 Task: Add Attachment from Trello to Card Card0000000234 in Board Board0000000059 in Workspace WS0000000020 in Trello. Add Cover Blue to Card Card0000000234 in Board Board0000000059 in Workspace WS0000000020 in Trello. Add "Copy Card To …" Button titled Button0000000234 to "bottom" of the list "To Do" to Card Card0000000234 in Board Board0000000059 in Workspace WS0000000020 in Trello. Add Description DS0000000234 to Card Card0000000234 in Board Board0000000059 in Workspace WS0000000020 in Trello. Add Comment CM0000000234 to Card Card0000000234 in Board Board0000000059 in Workspace WS0000000020 in Trello
Action: Mouse moved to (709, 748)
Screenshot: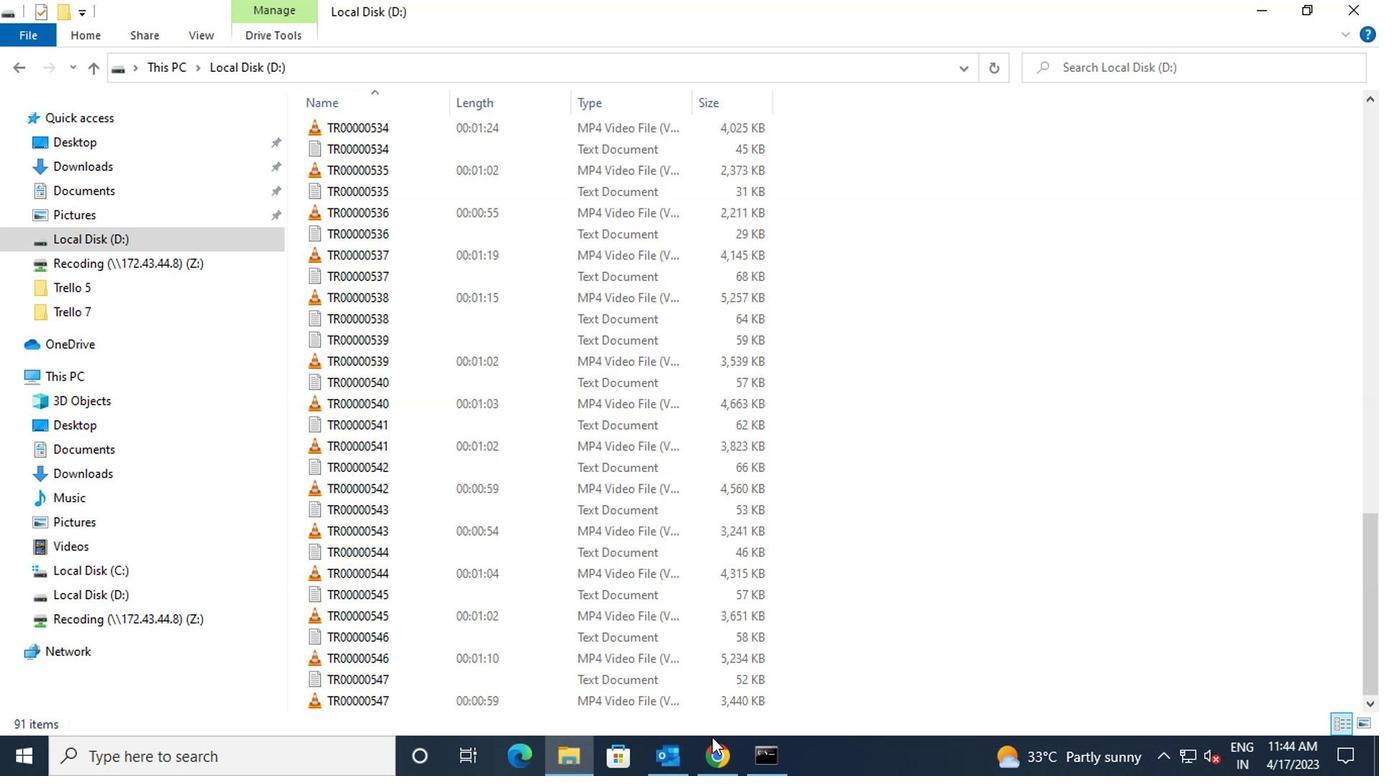 
Action: Mouse pressed left at (709, 748)
Screenshot: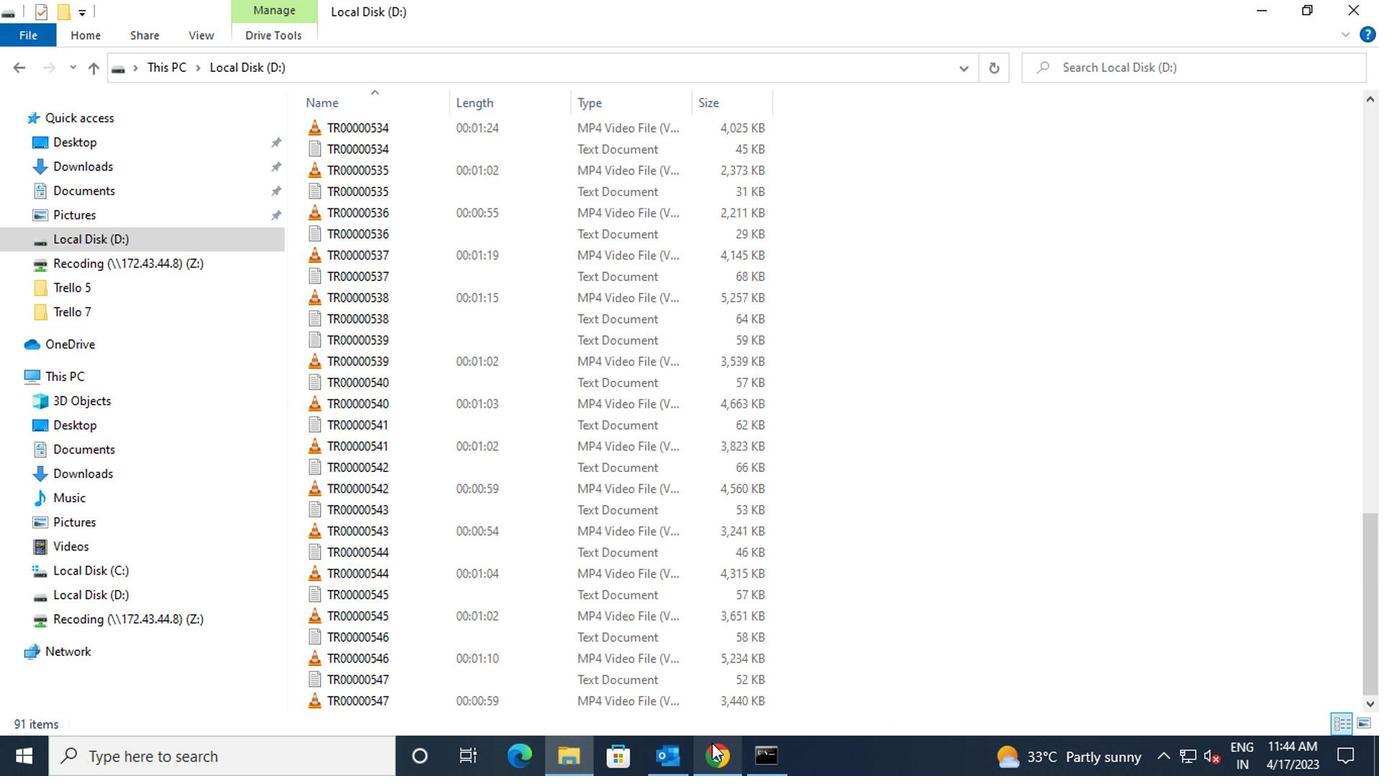 
Action: Mouse moved to (483, 393)
Screenshot: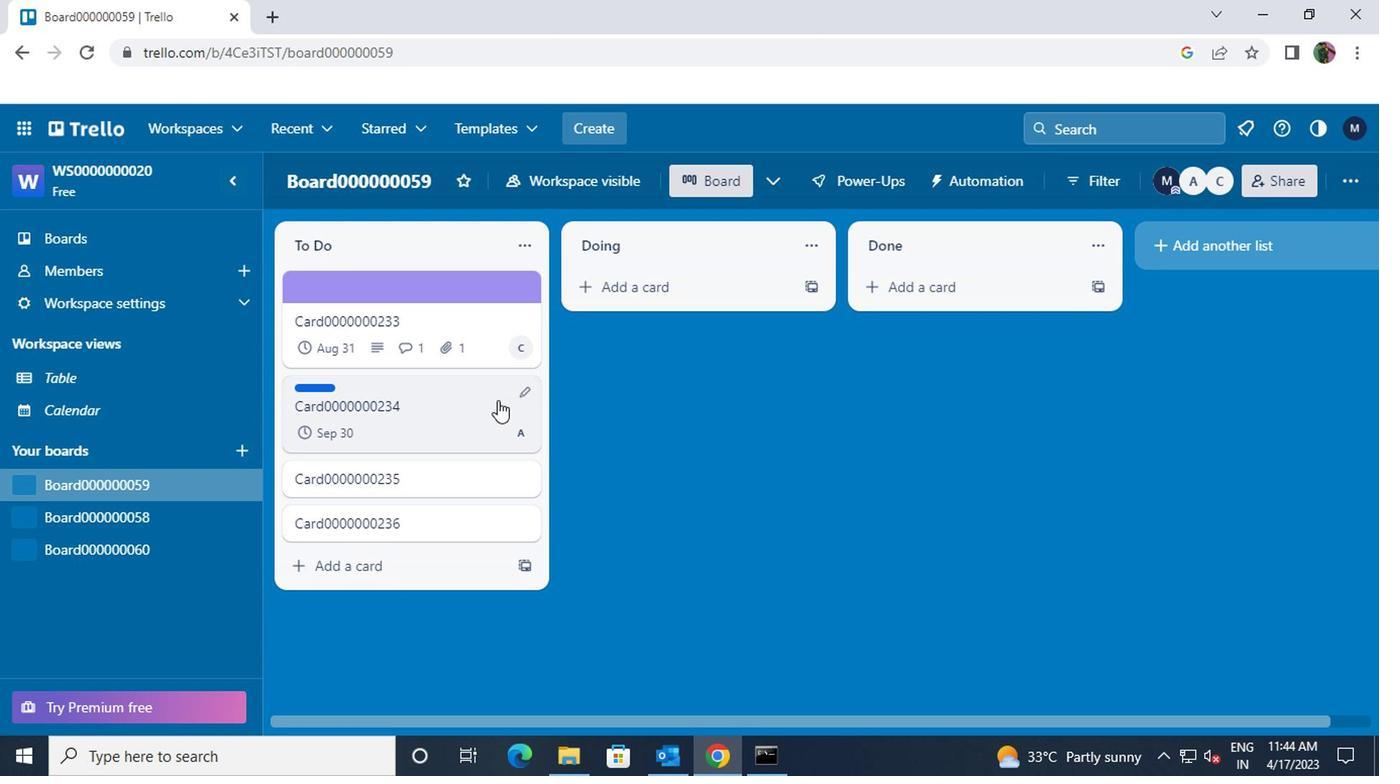 
Action: Mouse pressed left at (483, 393)
Screenshot: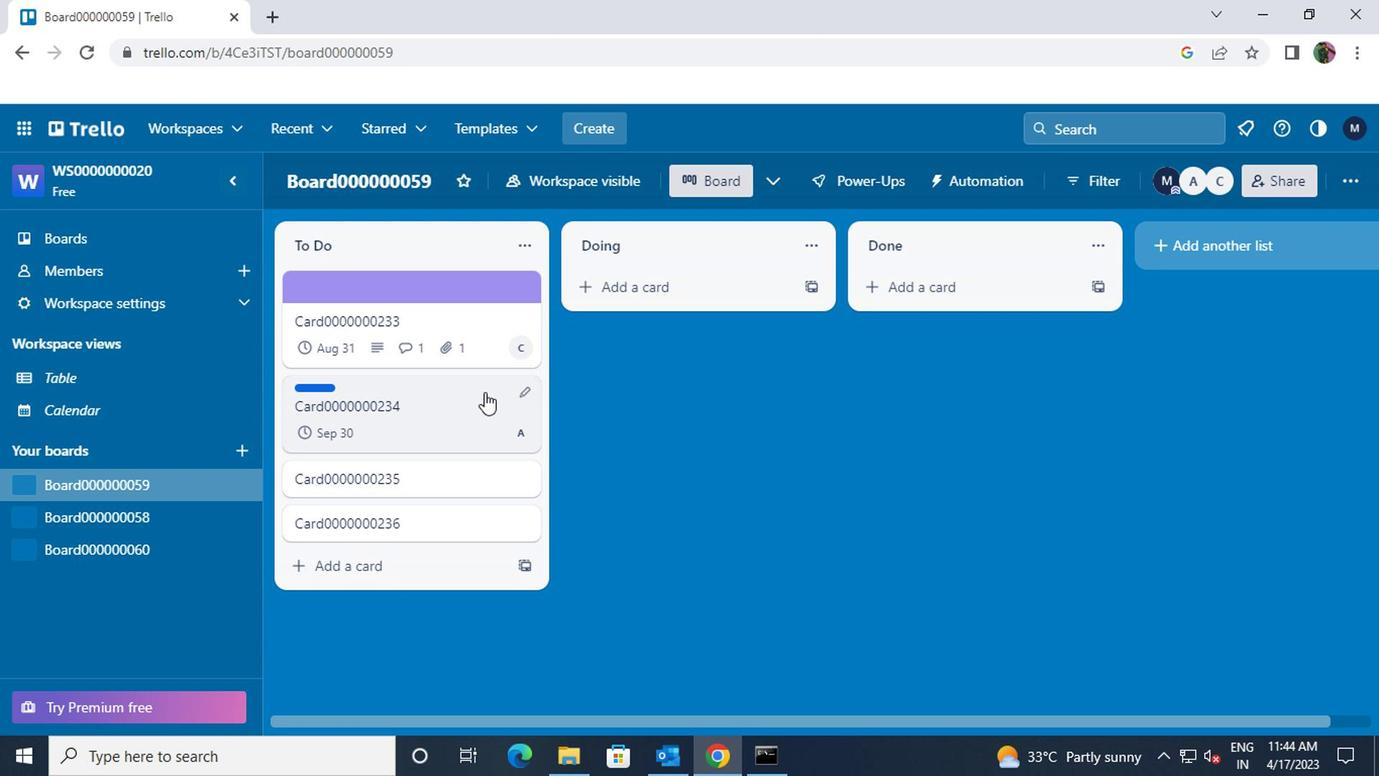 
Action: Mouse moved to (932, 451)
Screenshot: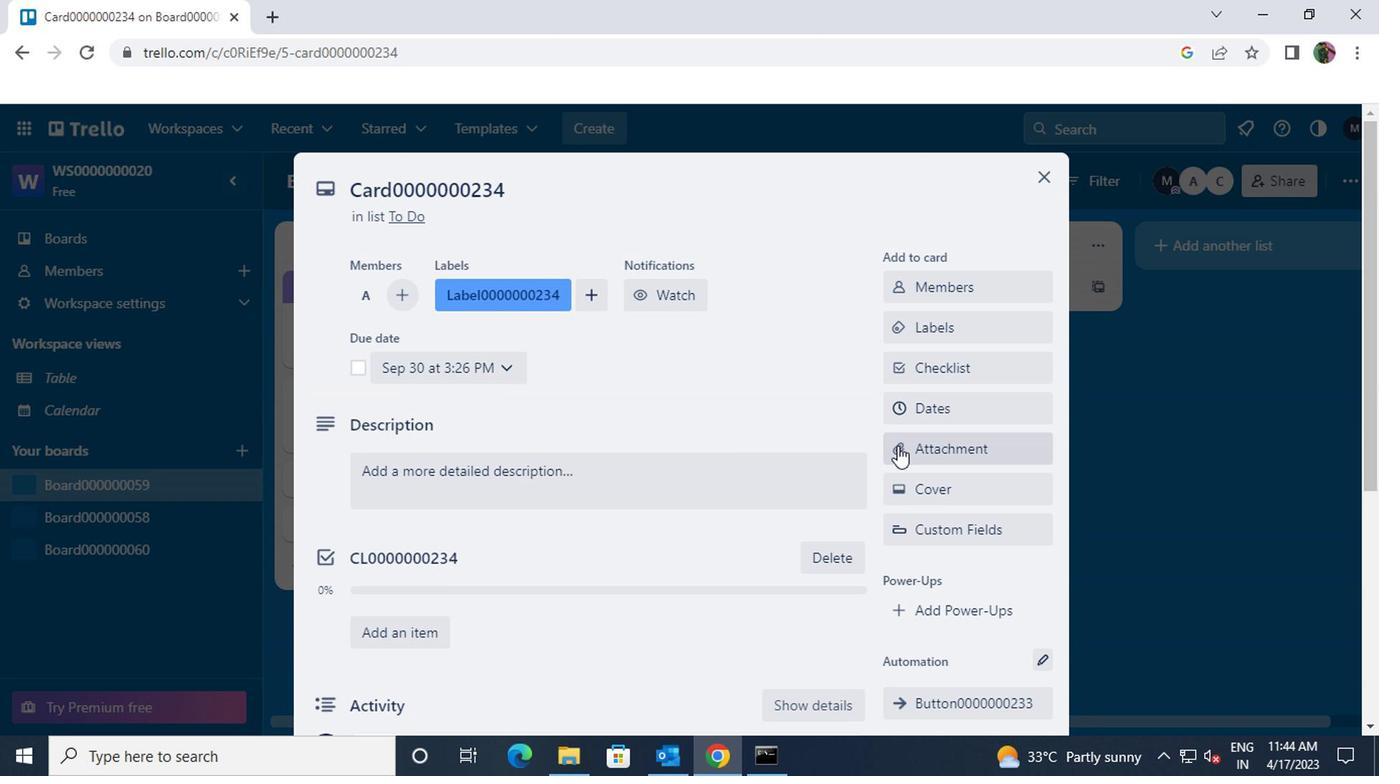 
Action: Mouse pressed left at (932, 451)
Screenshot: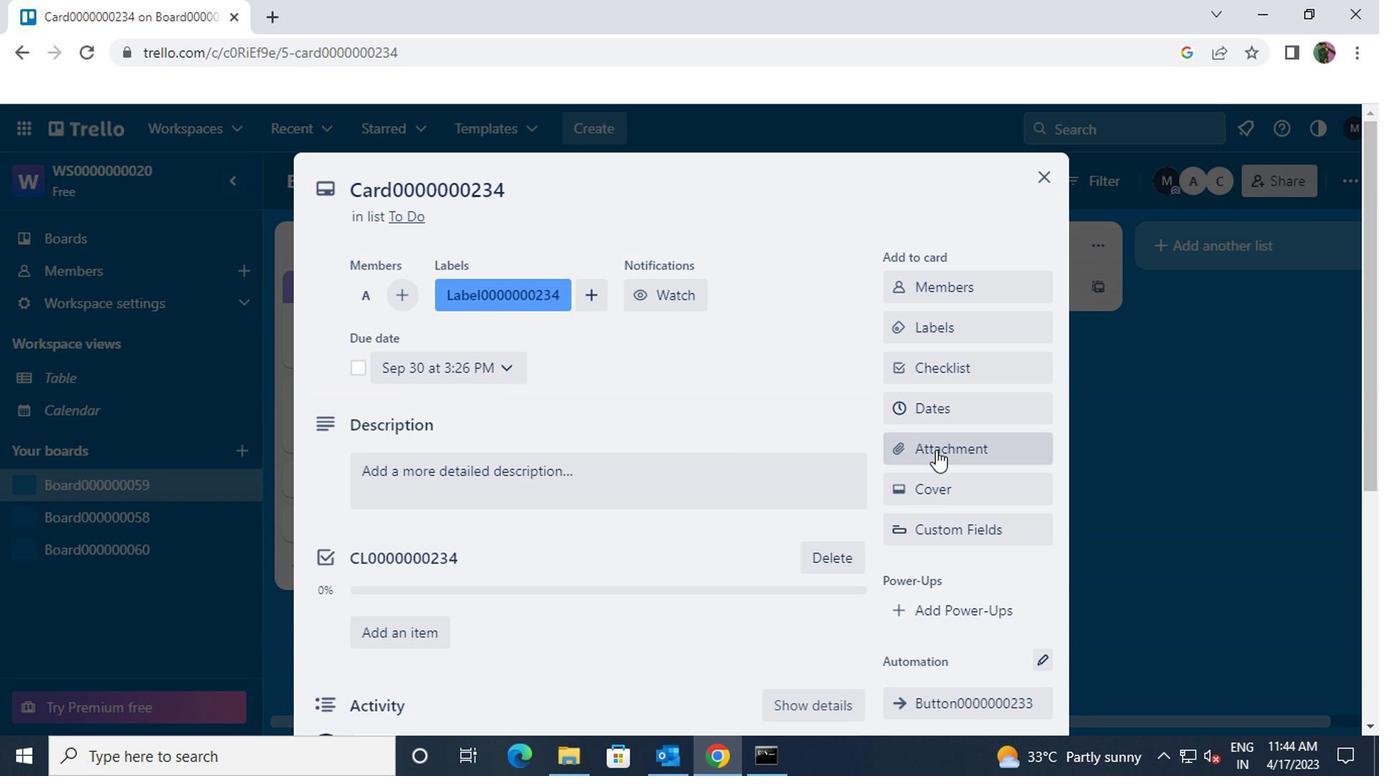
Action: Mouse moved to (922, 250)
Screenshot: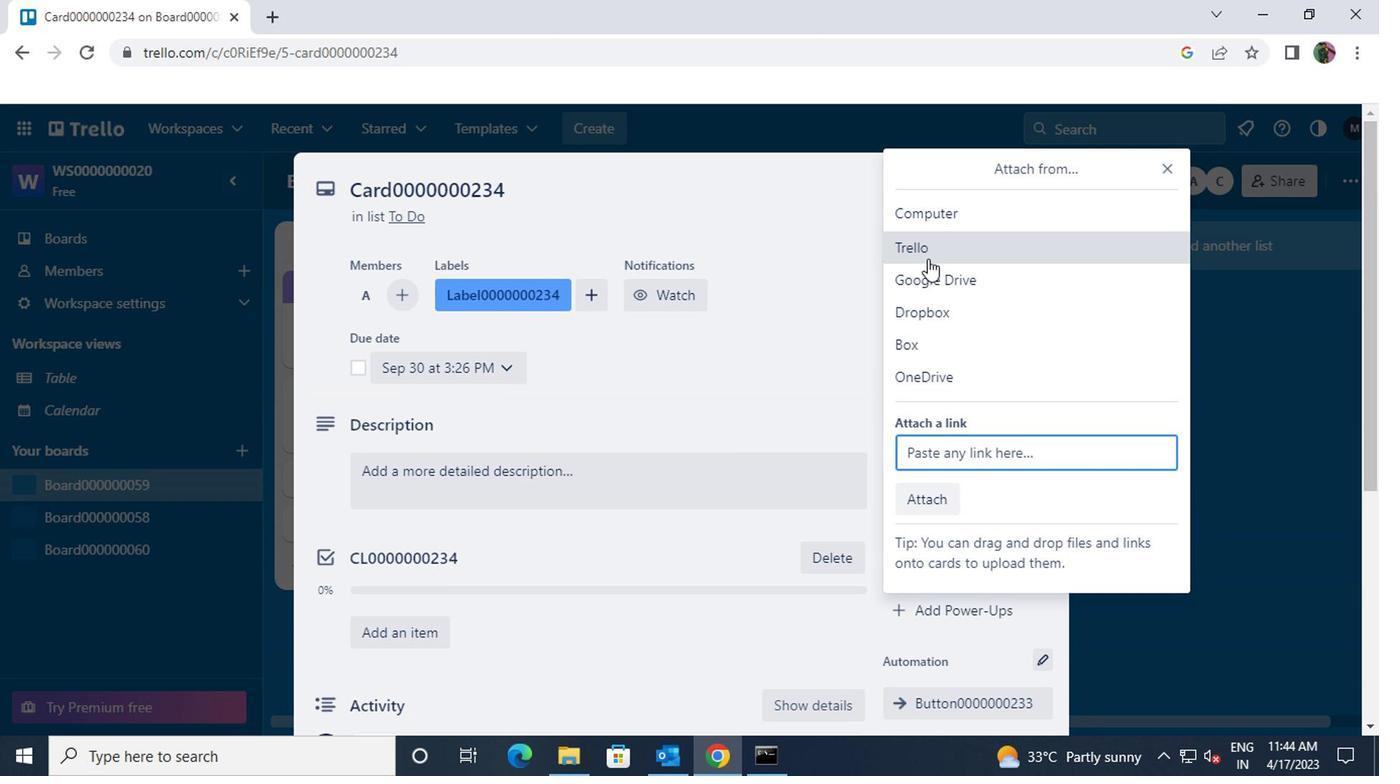 
Action: Mouse pressed left at (922, 250)
Screenshot: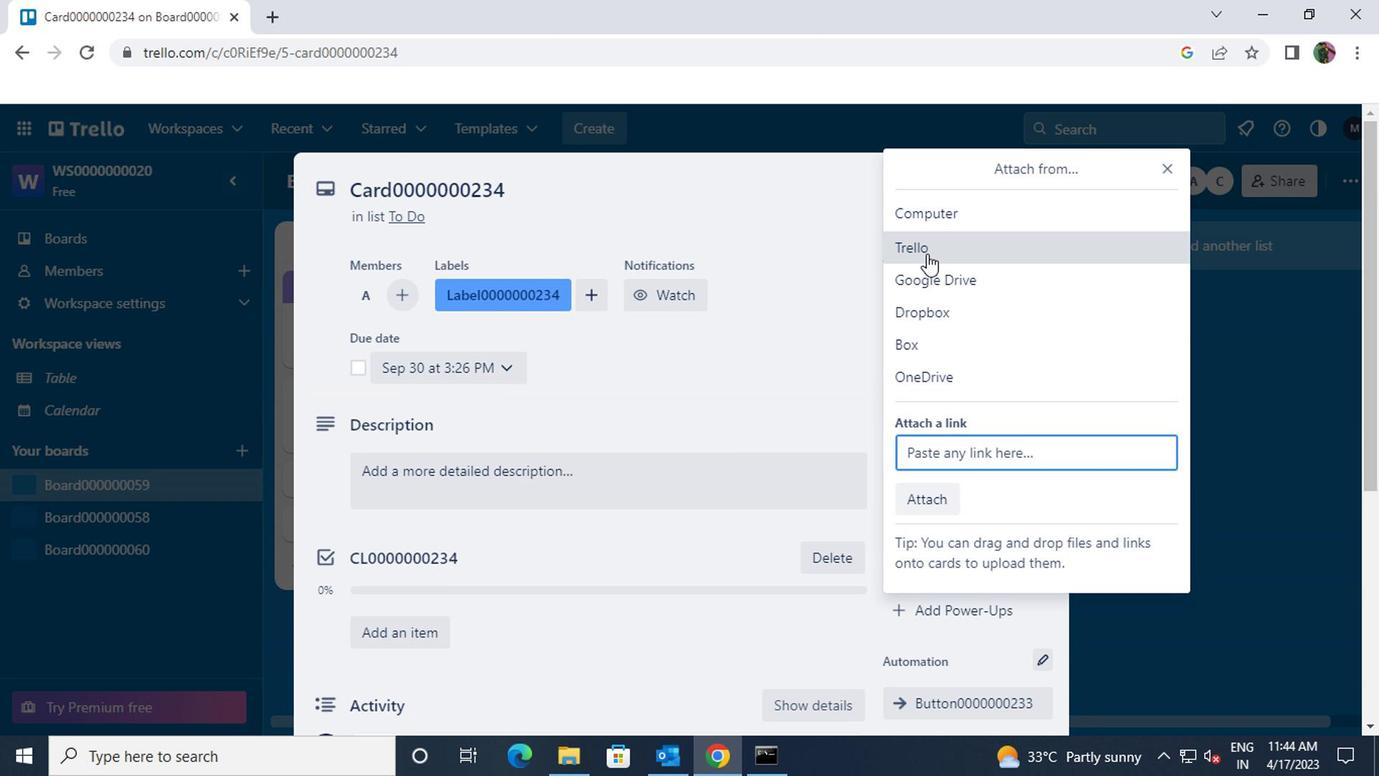 
Action: Mouse moved to (937, 322)
Screenshot: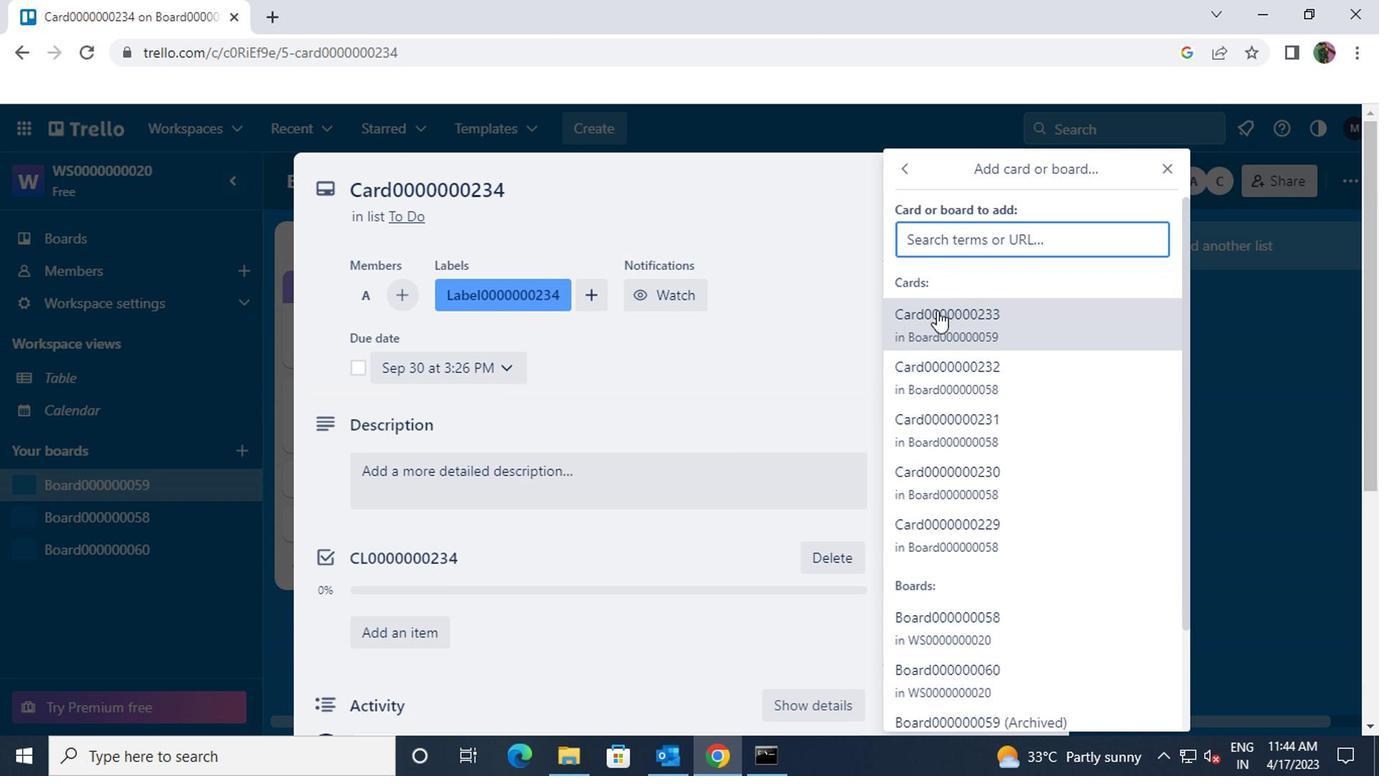 
Action: Mouse pressed left at (937, 322)
Screenshot: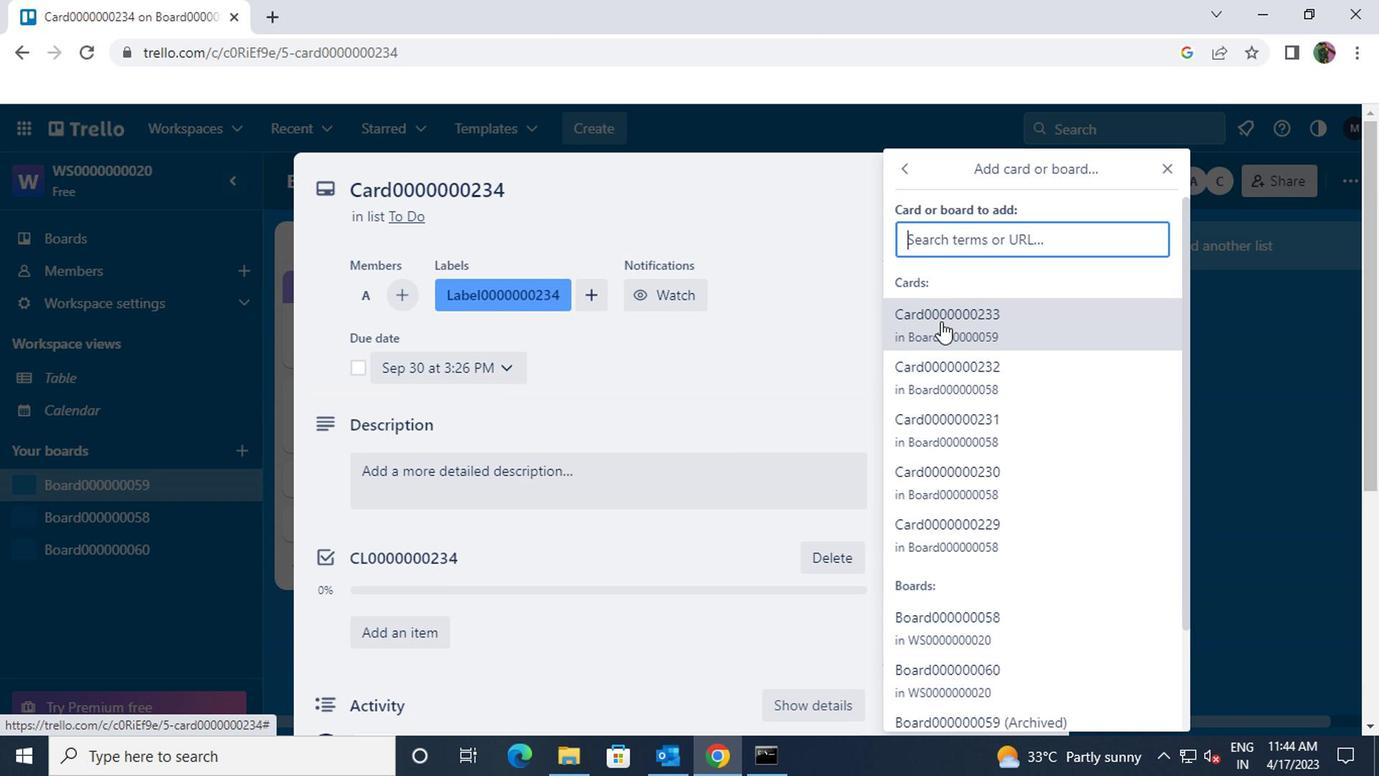 
Action: Mouse moved to (924, 483)
Screenshot: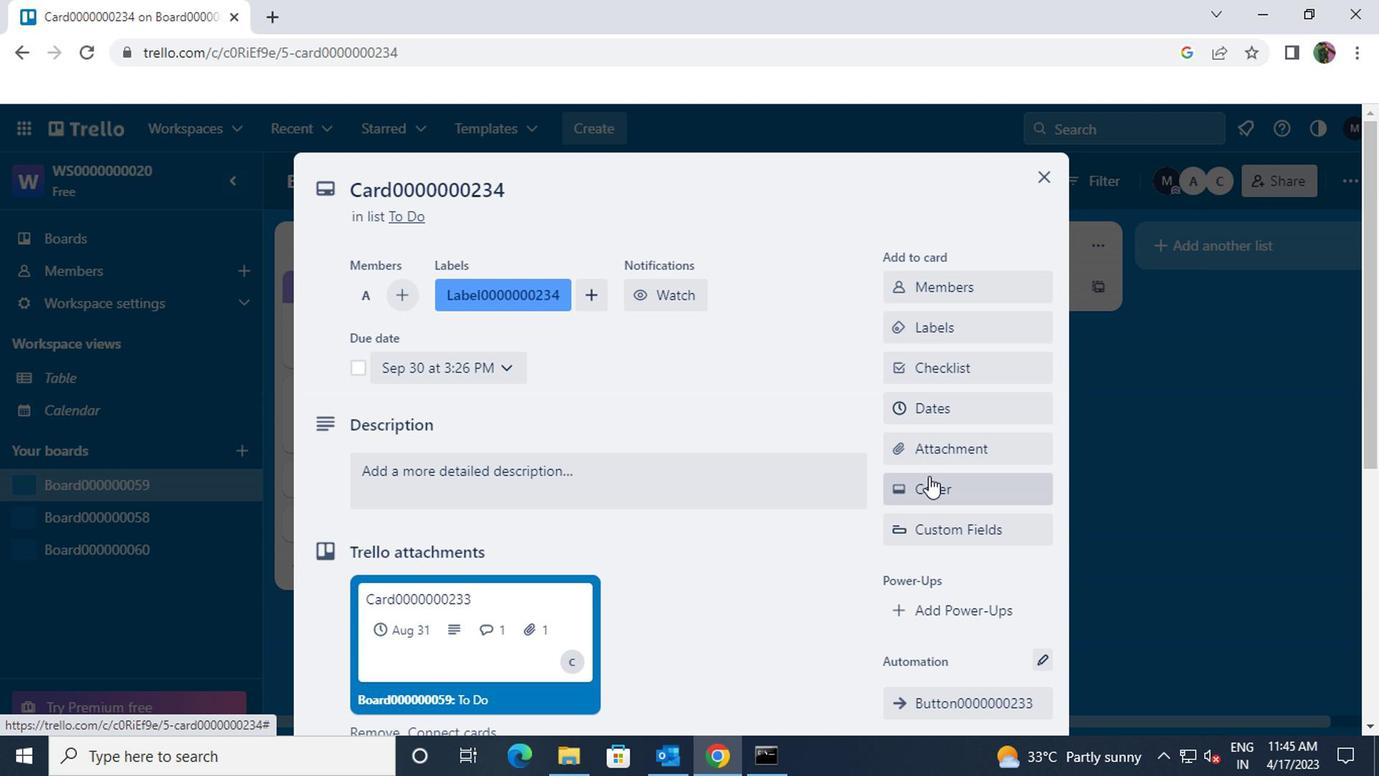
Action: Mouse pressed left at (924, 483)
Screenshot: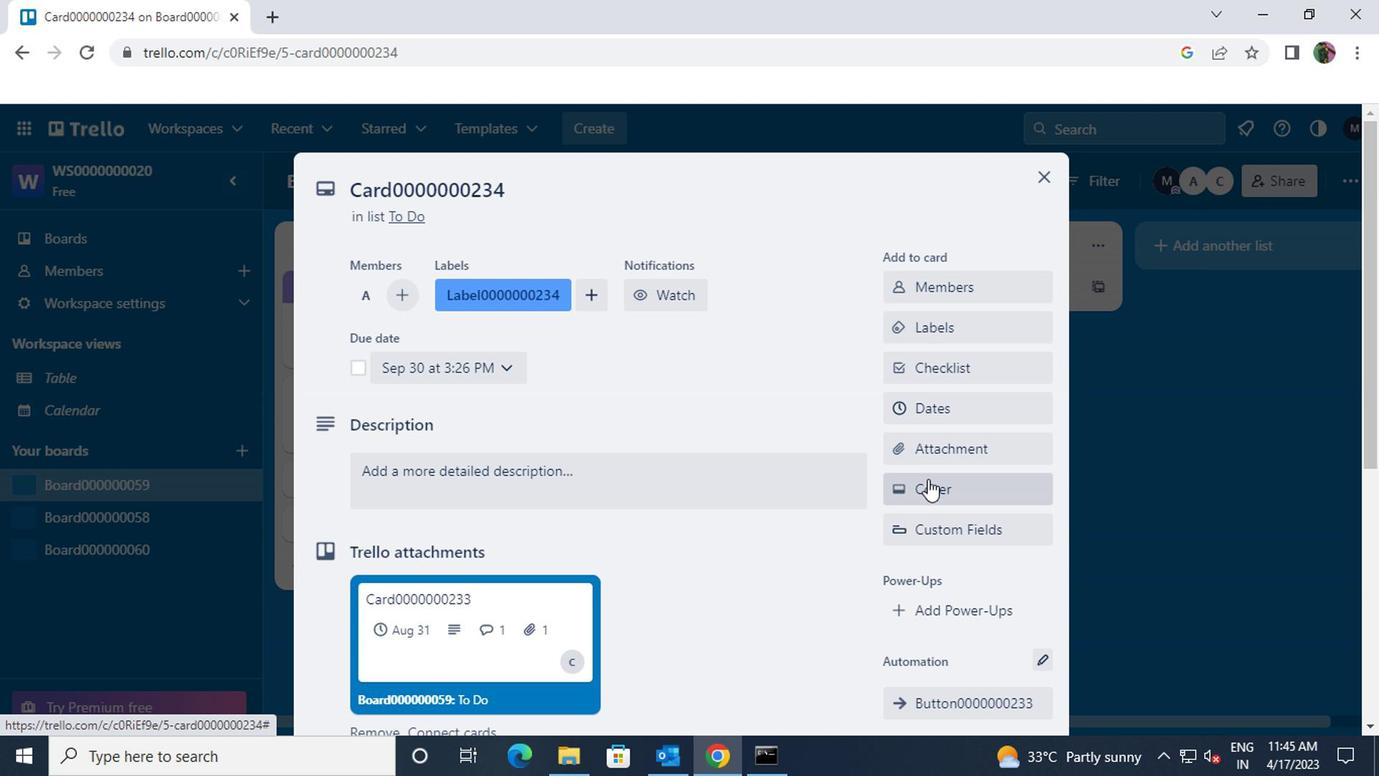 
Action: Mouse moved to (922, 390)
Screenshot: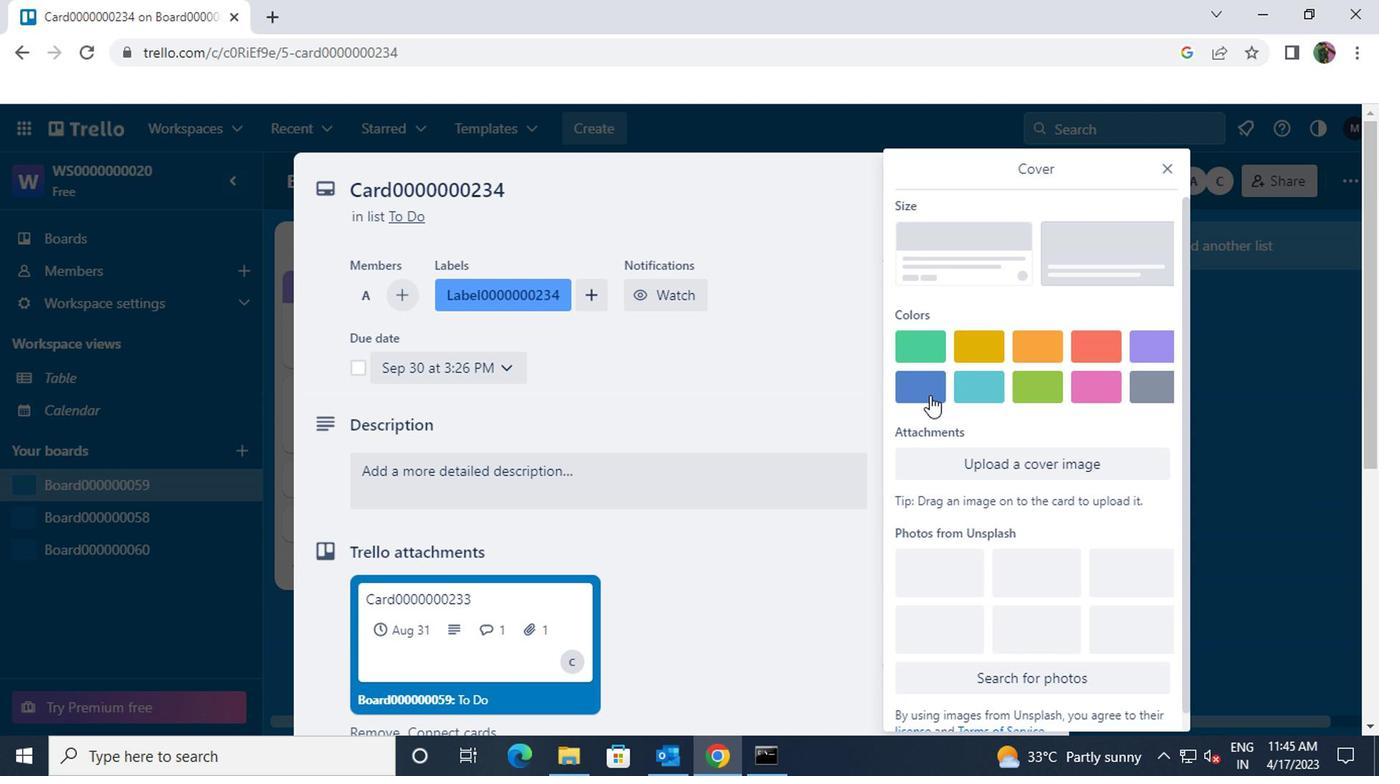 
Action: Mouse pressed left at (922, 390)
Screenshot: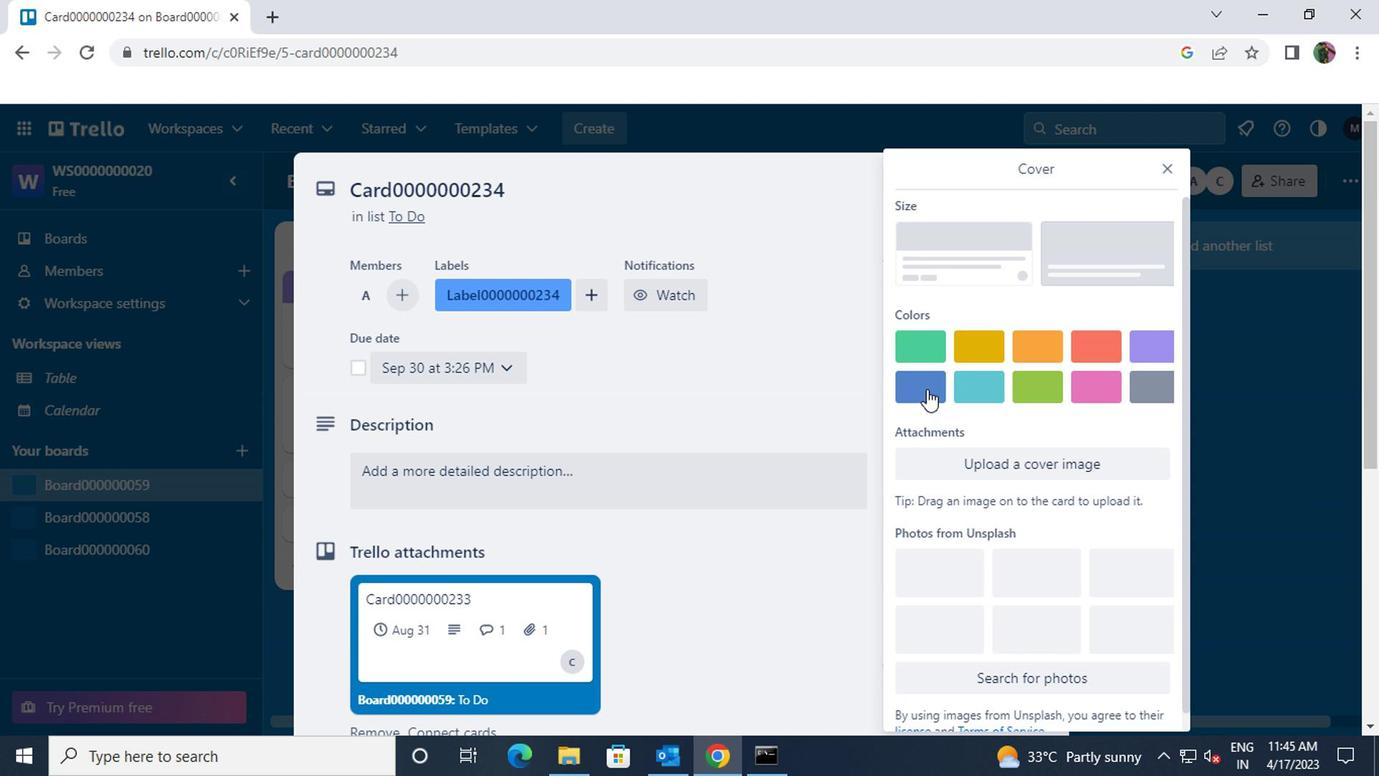 
Action: Mouse moved to (1174, 162)
Screenshot: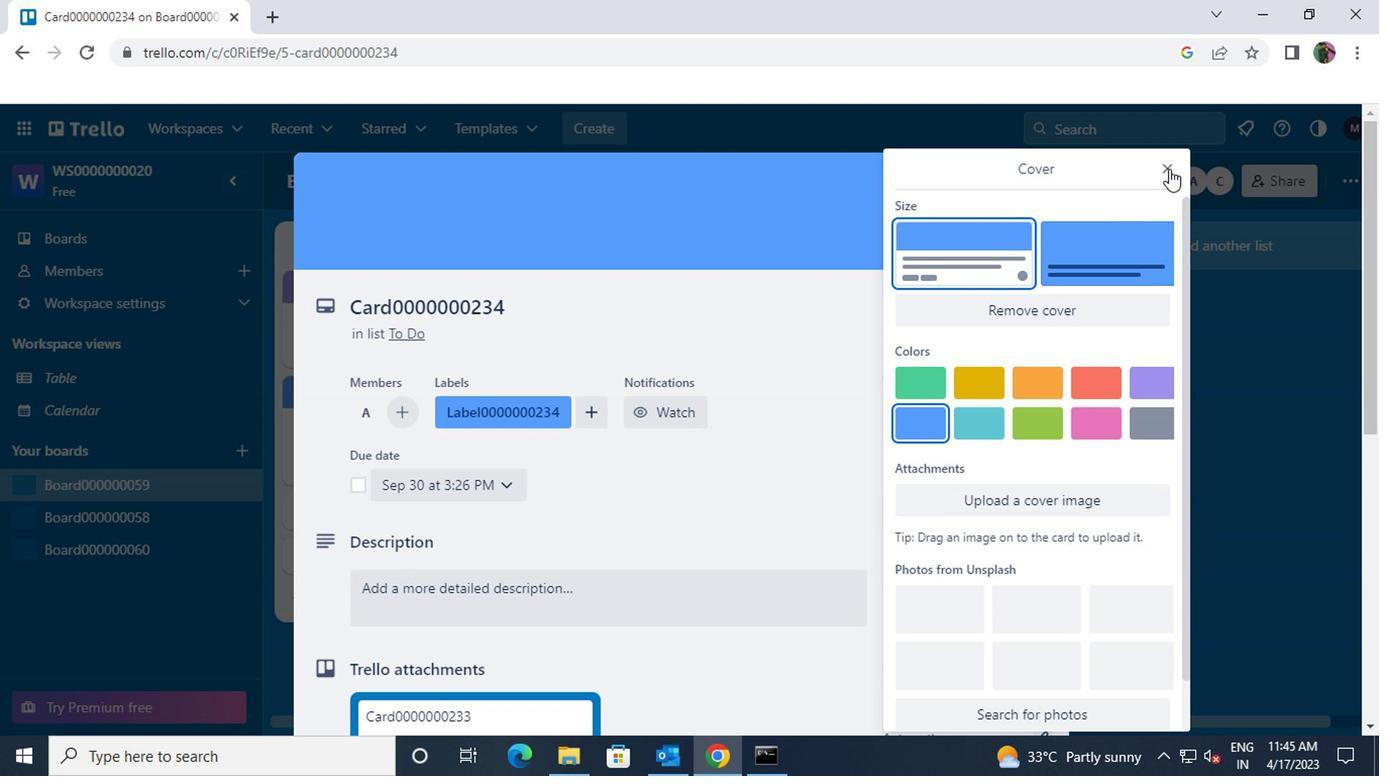 
Action: Mouse pressed left at (1174, 162)
Screenshot: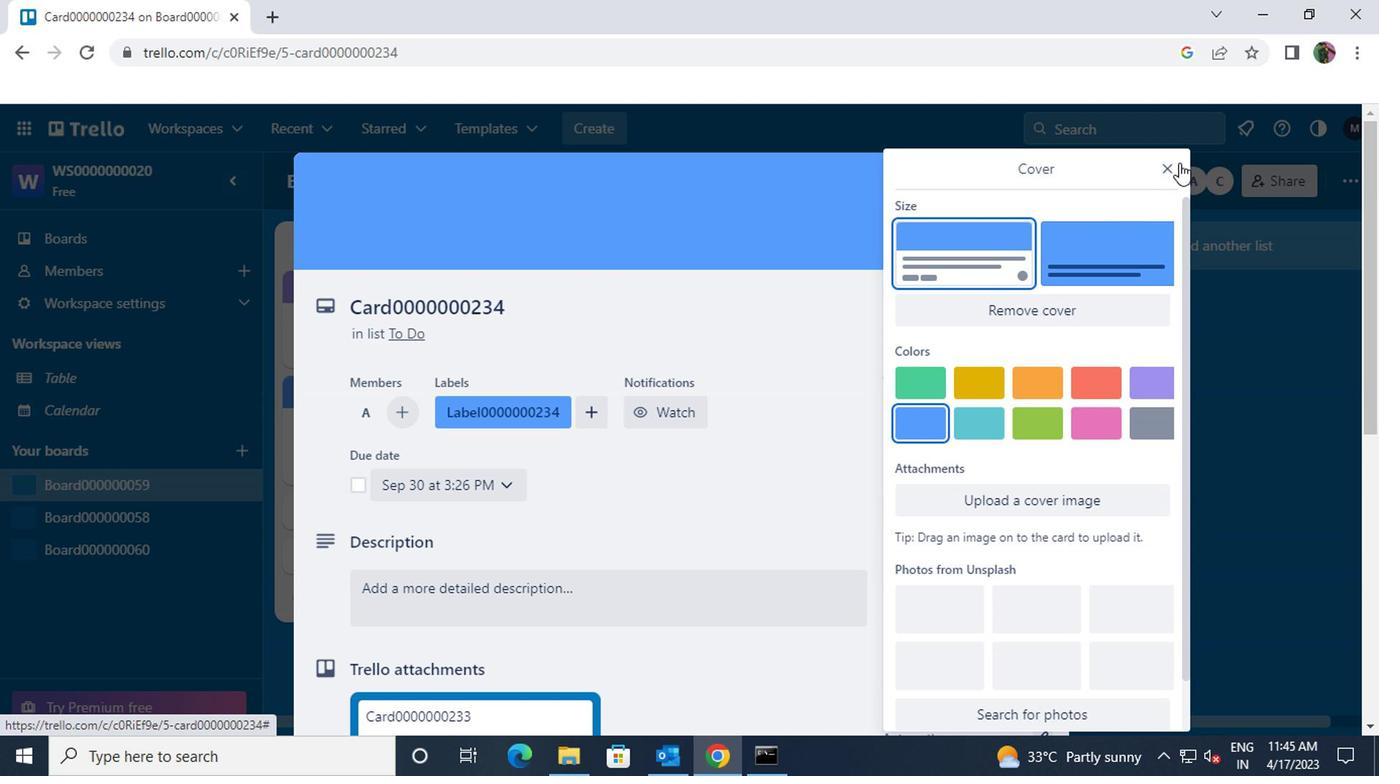 
Action: Mouse moved to (879, 492)
Screenshot: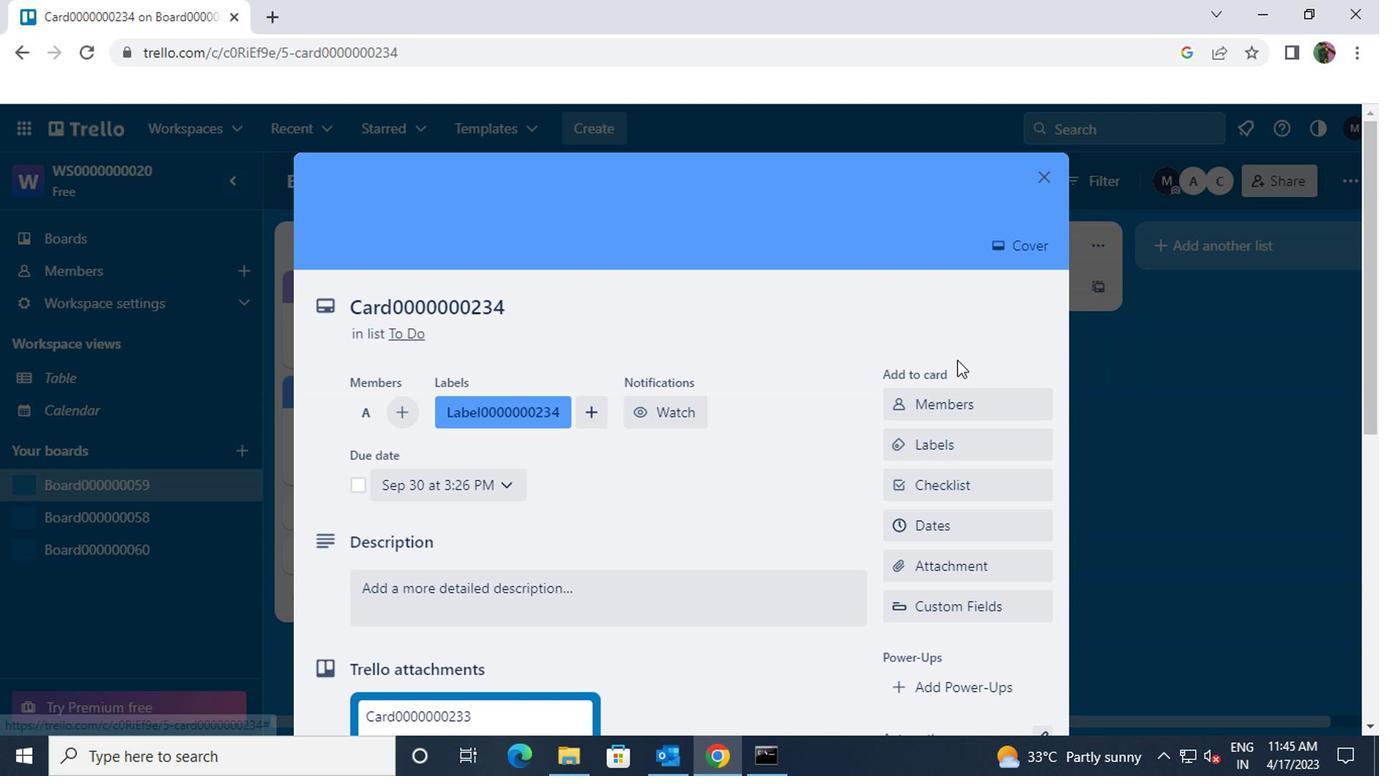 
Action: Mouse scrolled (879, 490) with delta (0, -1)
Screenshot: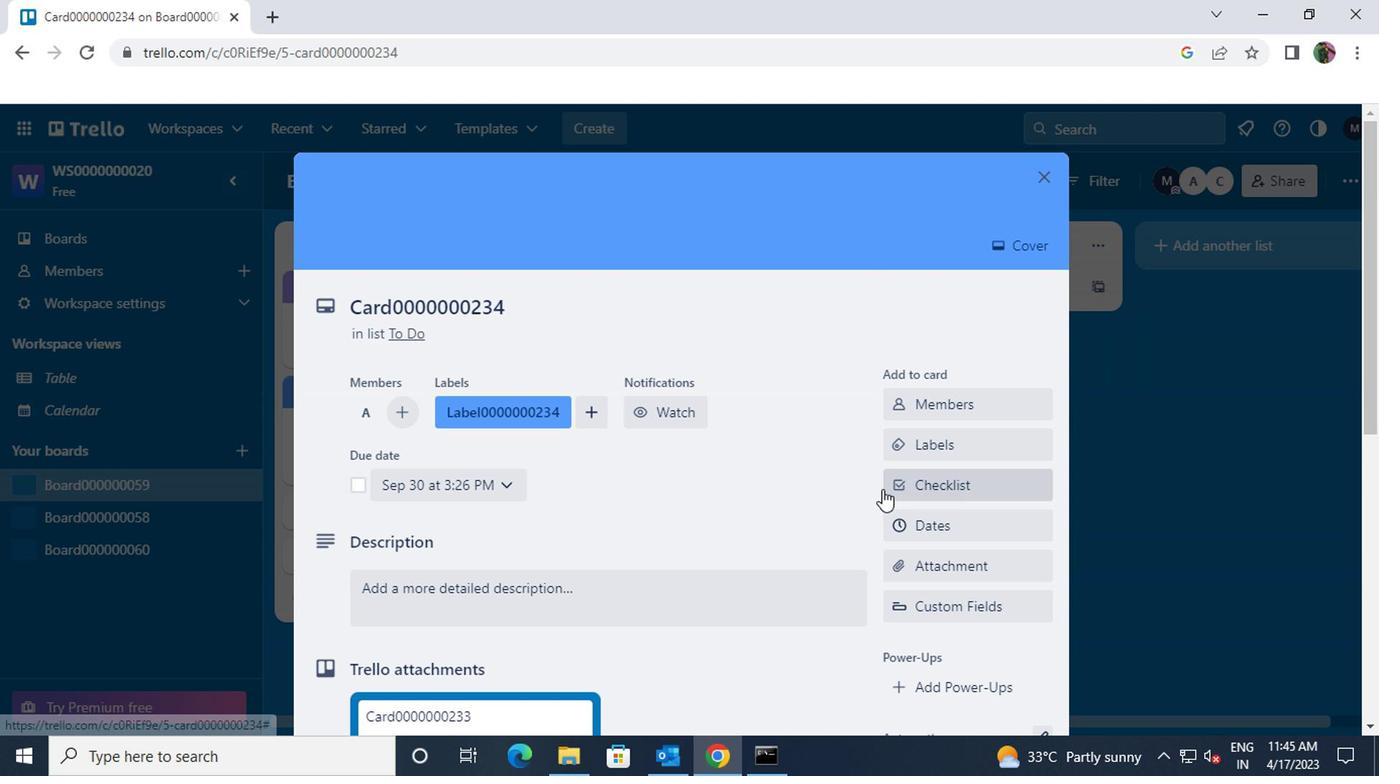 
Action: Mouse scrolled (879, 490) with delta (0, -1)
Screenshot: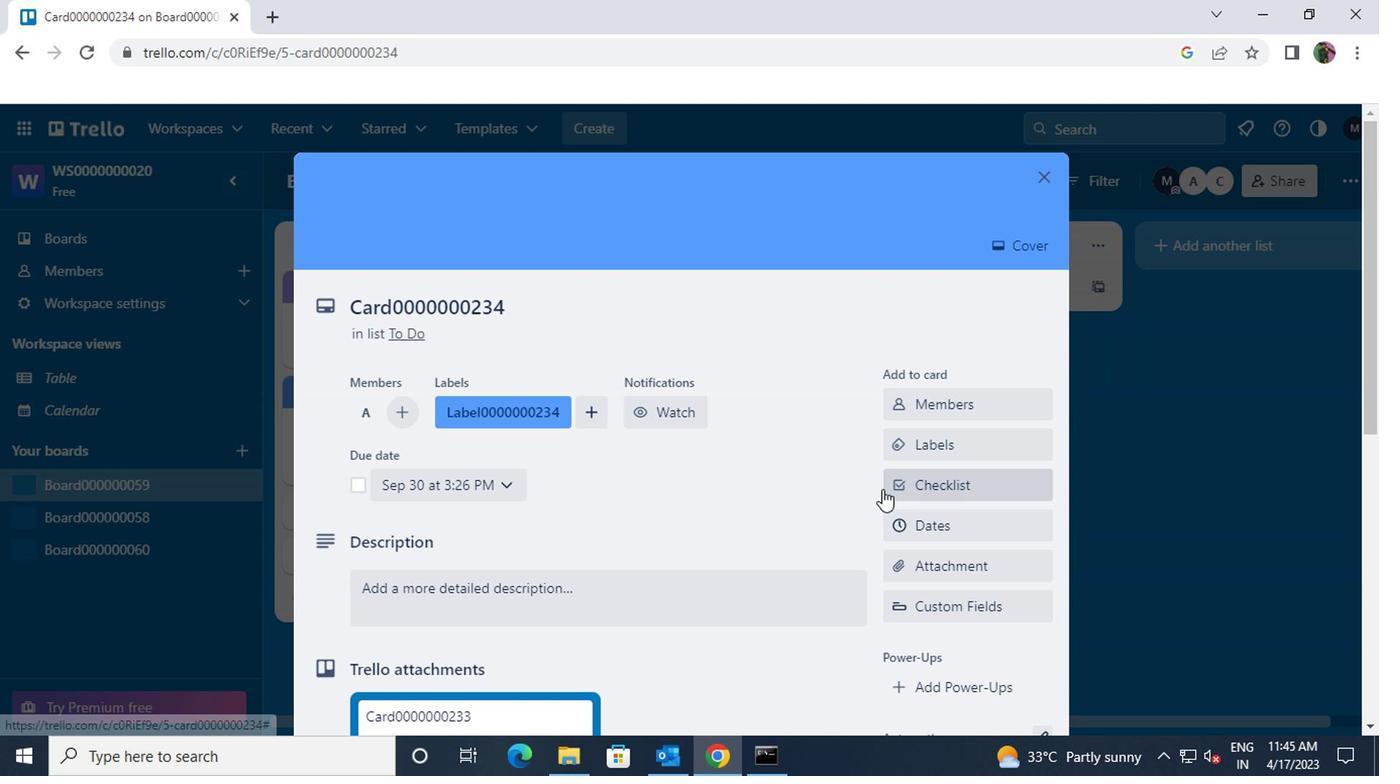 
Action: Mouse moved to (879, 497)
Screenshot: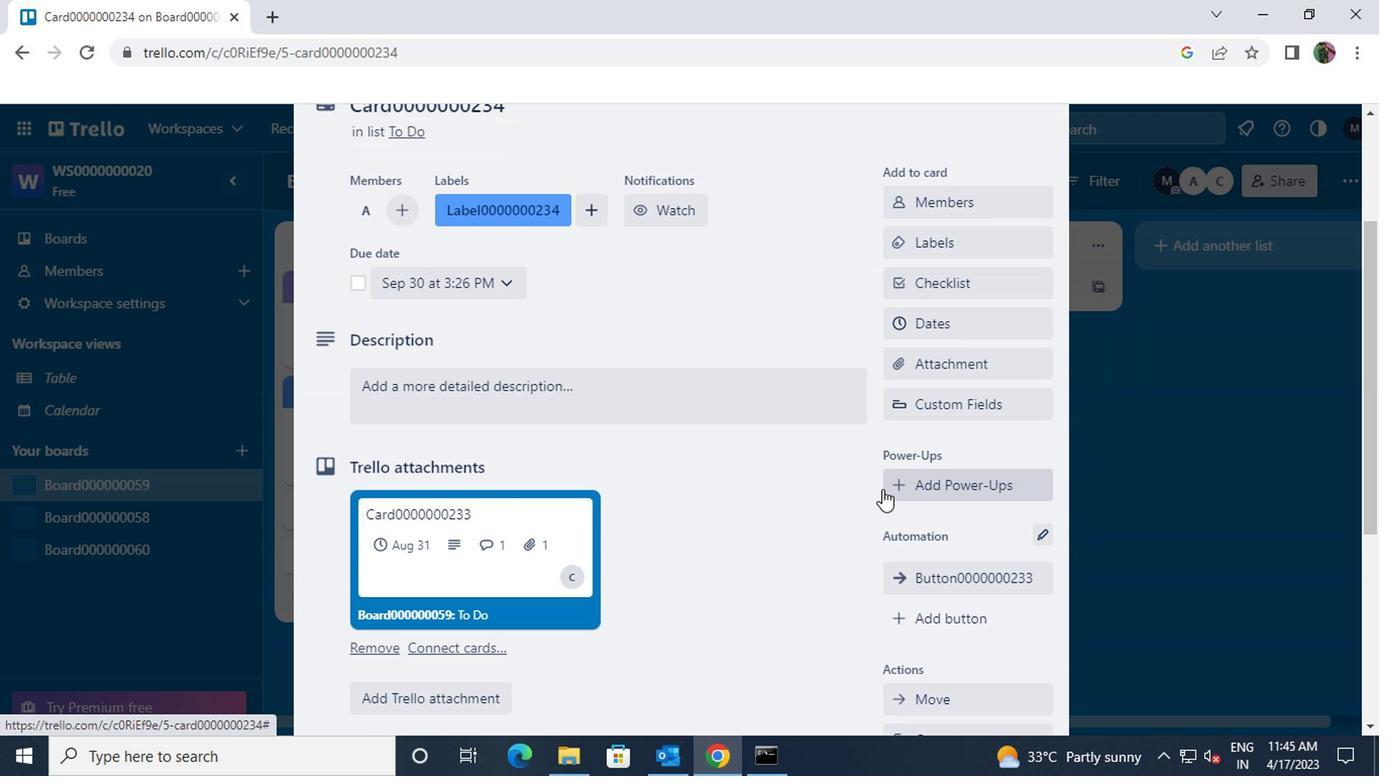 
Action: Mouse scrolled (879, 495) with delta (0, -1)
Screenshot: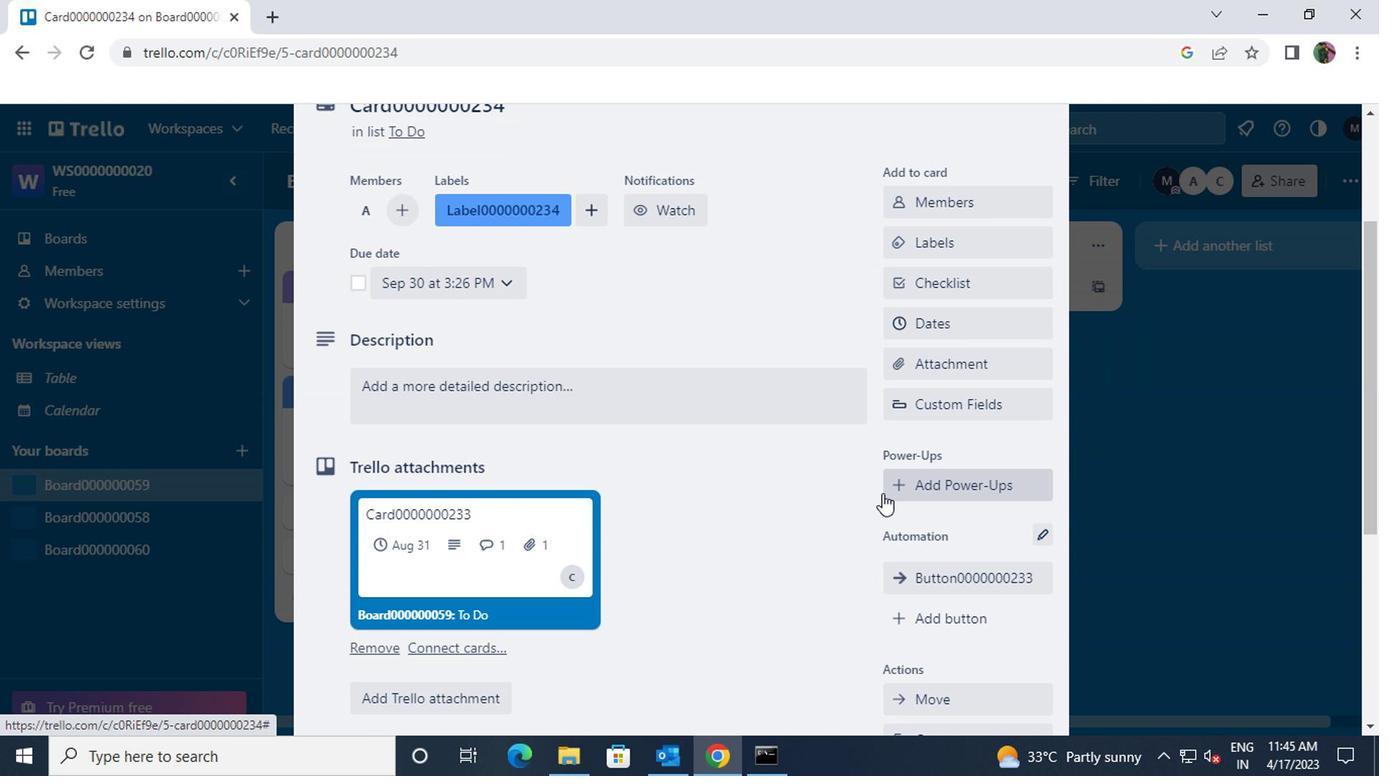 
Action: Mouse scrolled (879, 495) with delta (0, -1)
Screenshot: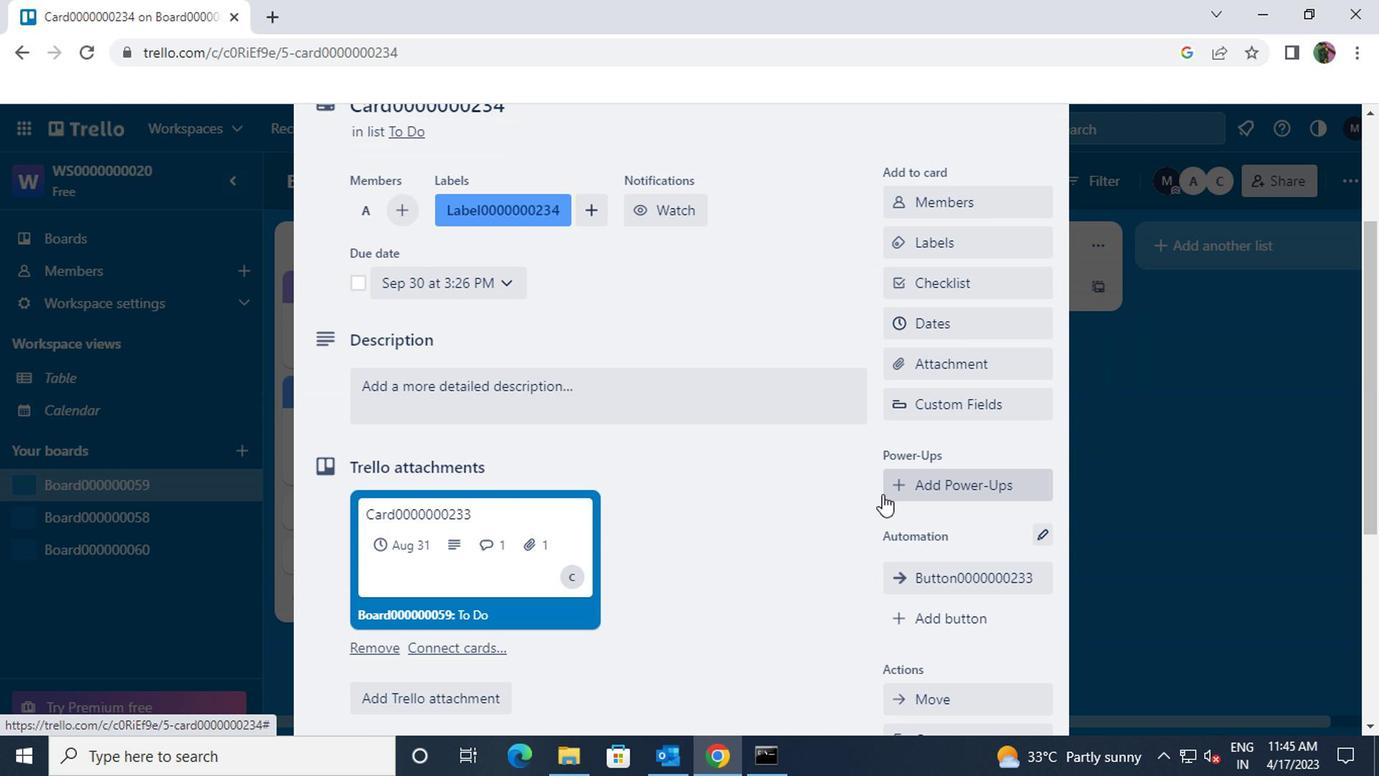 
Action: Mouse moved to (917, 410)
Screenshot: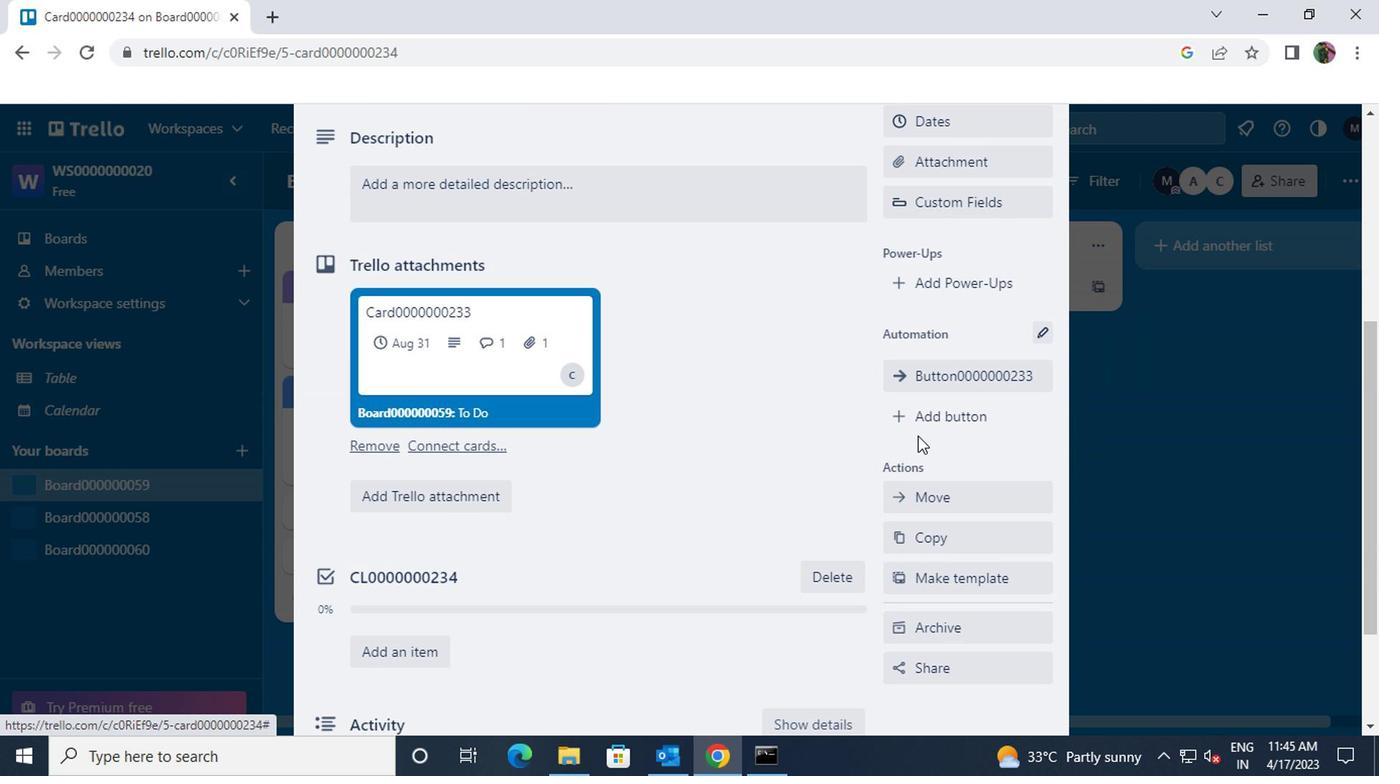 
Action: Mouse pressed left at (917, 410)
Screenshot: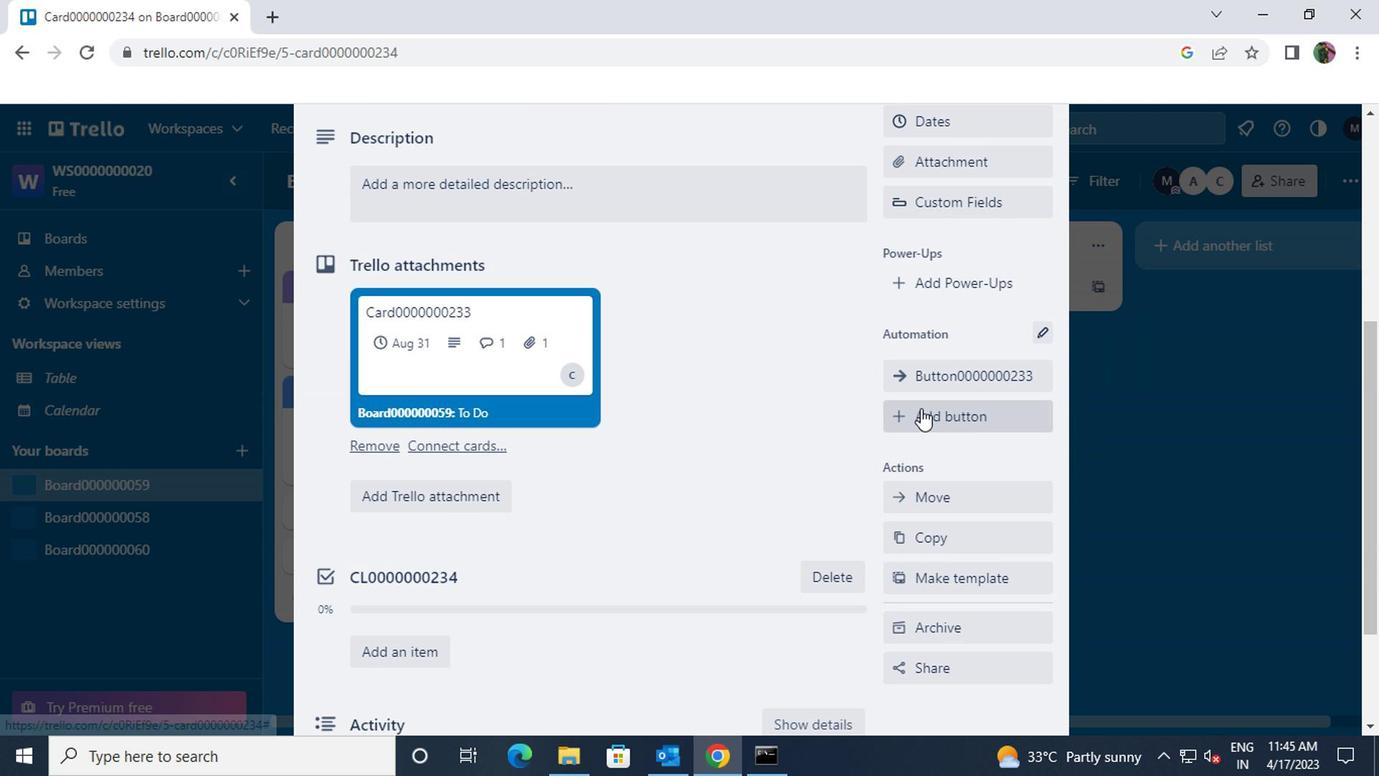 
Action: Mouse moved to (964, 310)
Screenshot: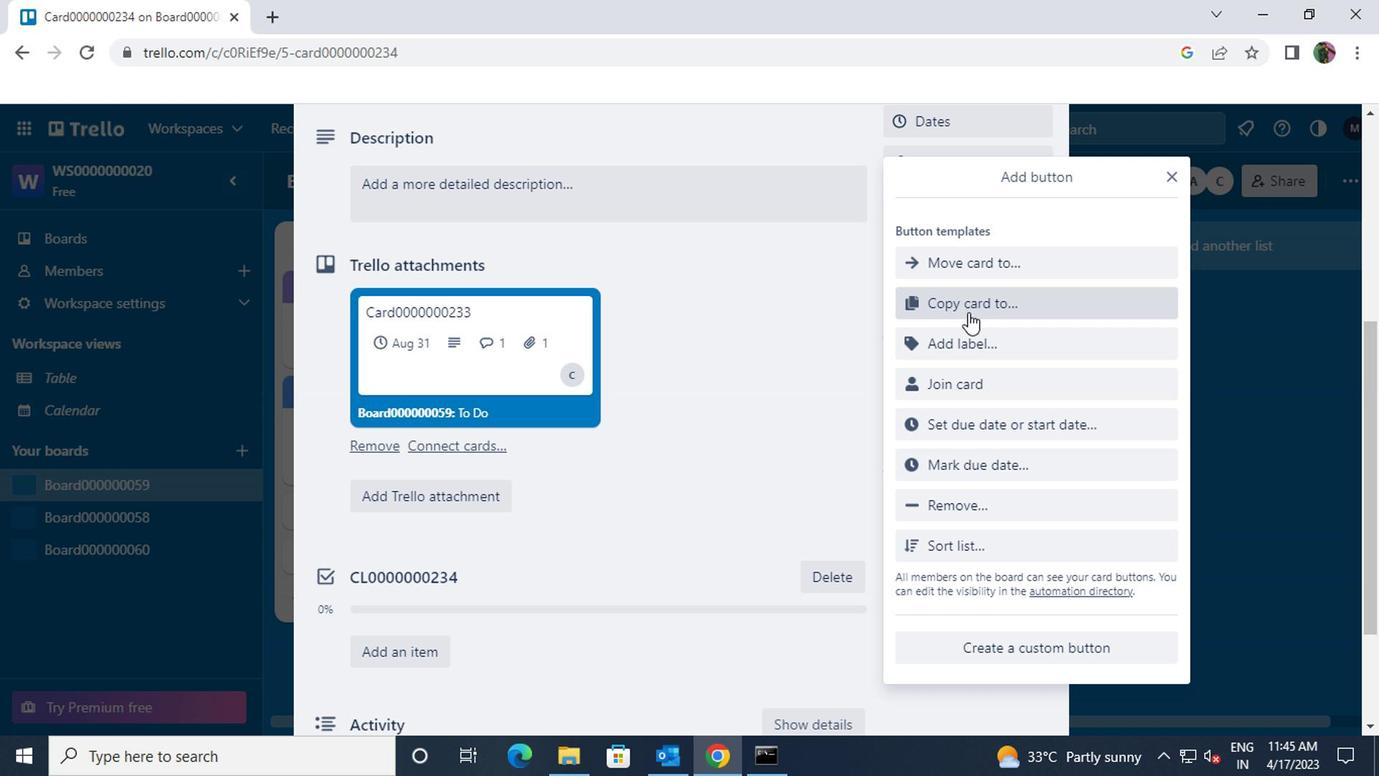 
Action: Mouse pressed left at (964, 310)
Screenshot: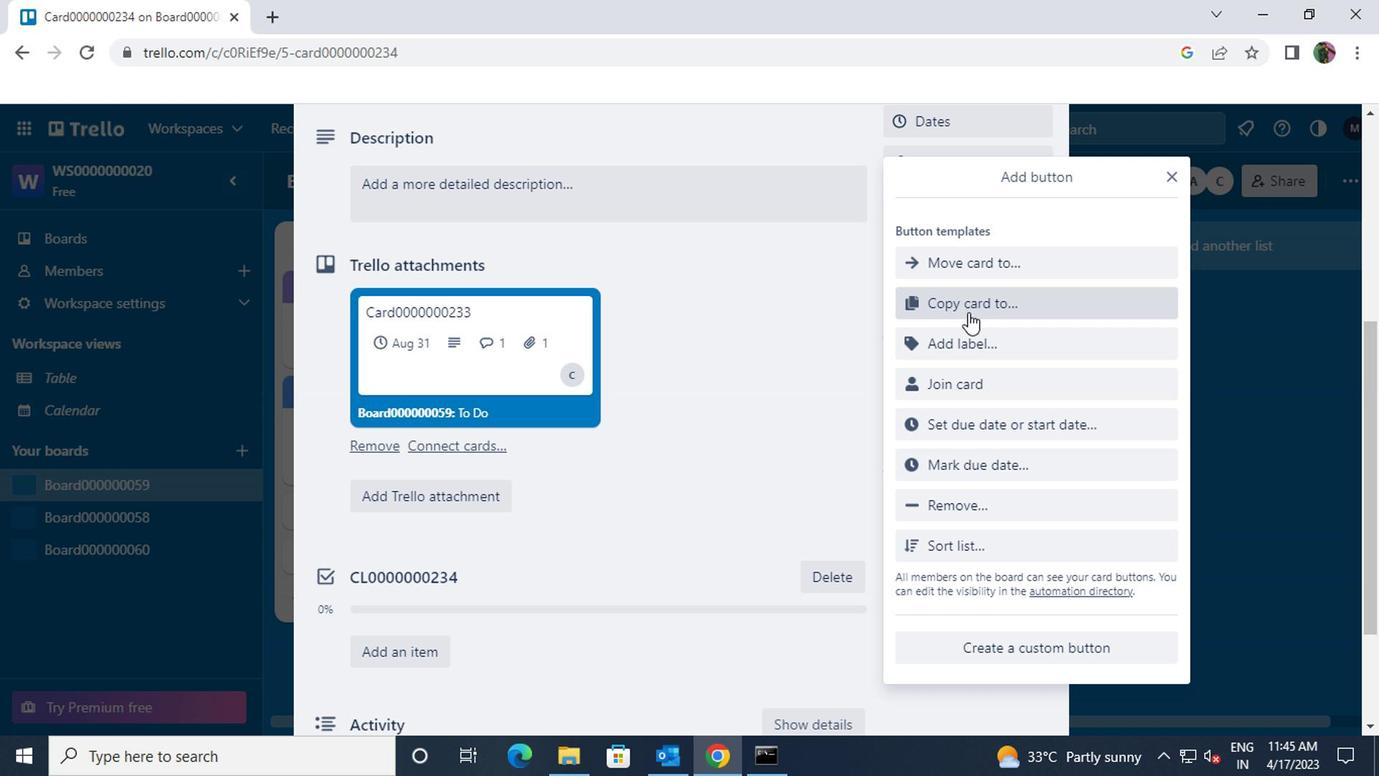 
Action: Mouse moved to (964, 308)
Screenshot: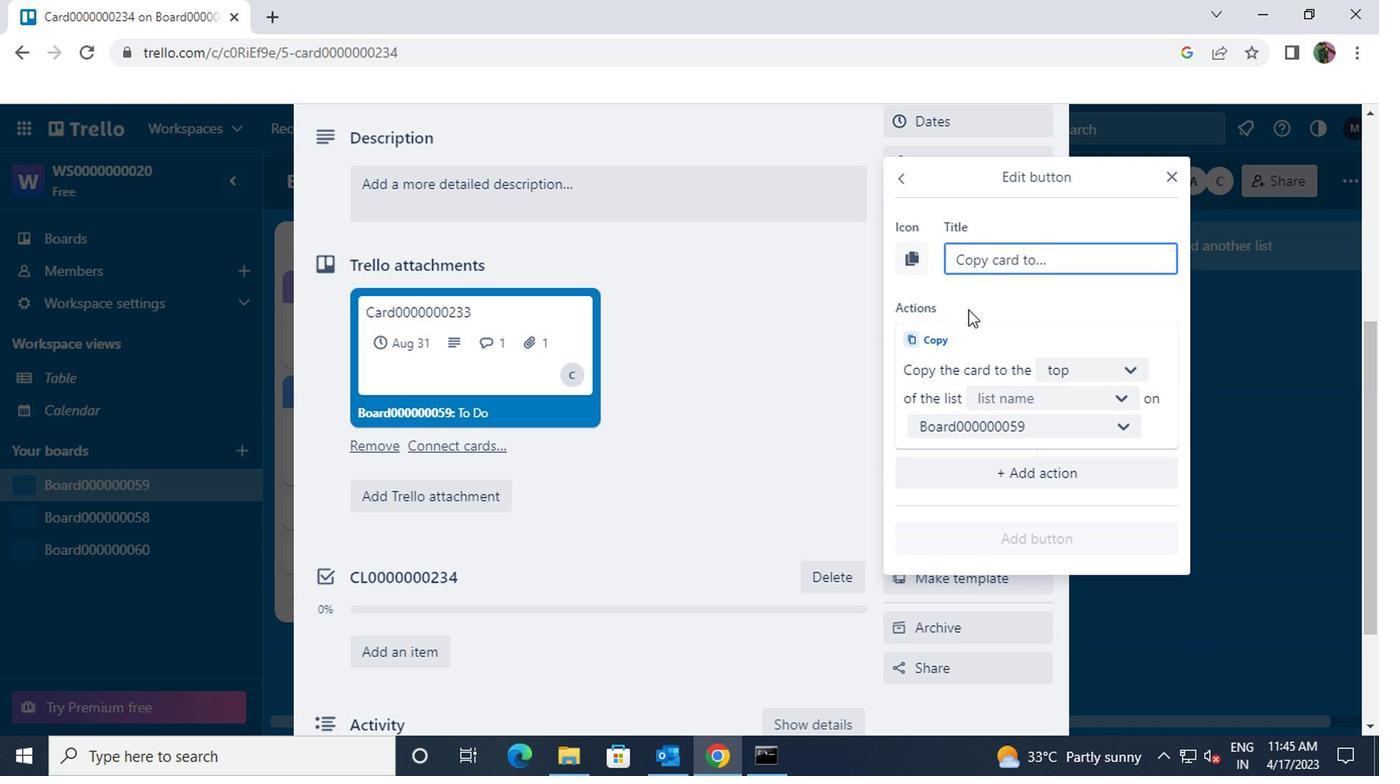 
Action: Key pressed <Key.shift>BUTTON0000000234
Screenshot: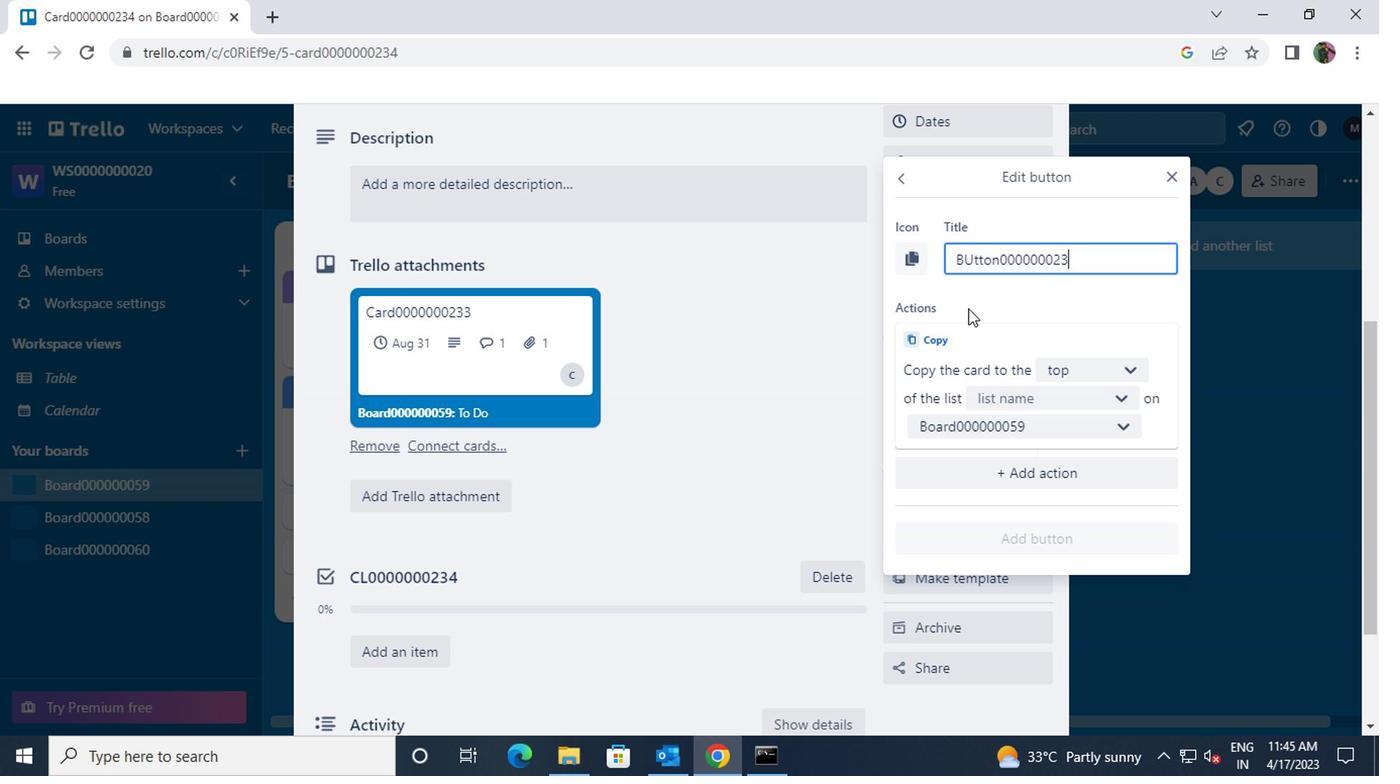 
Action: Mouse moved to (1126, 365)
Screenshot: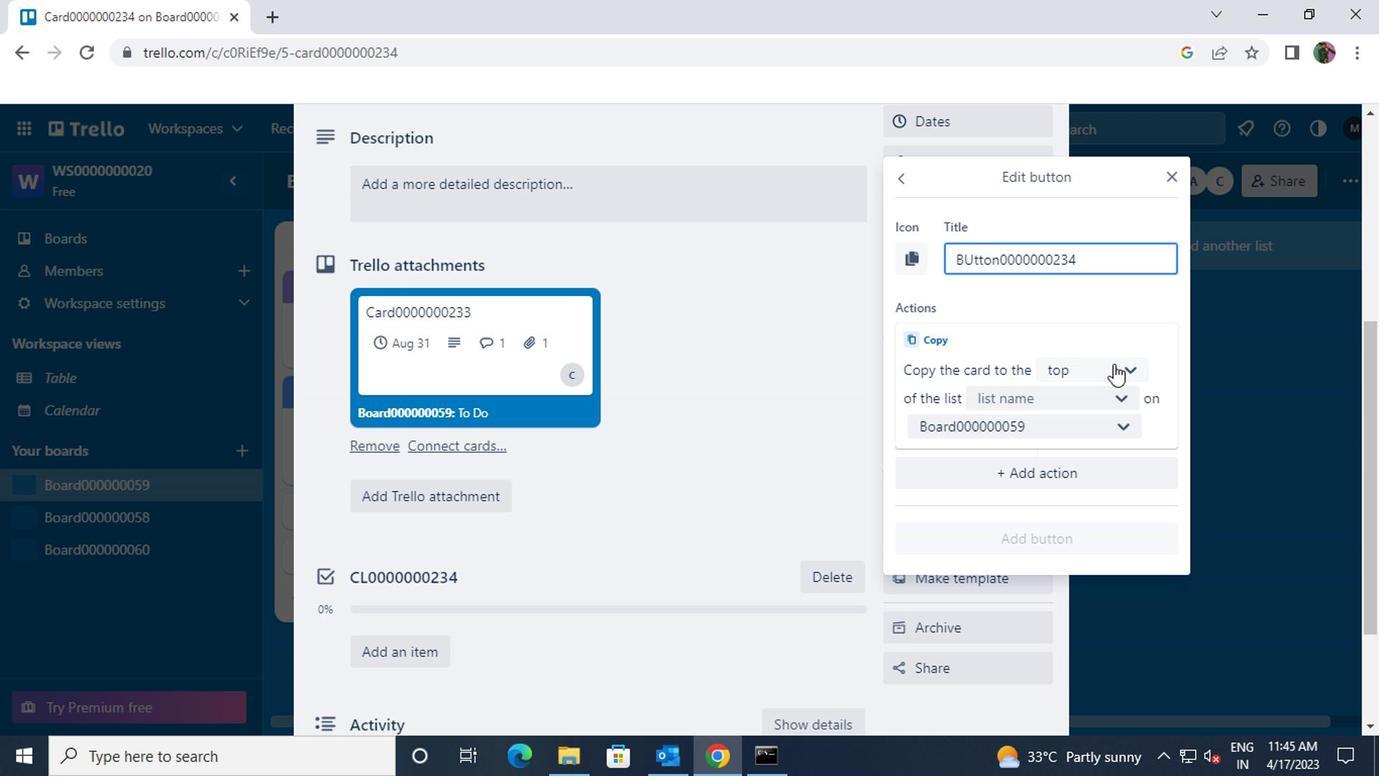 
Action: Mouse pressed left at (1126, 365)
Screenshot: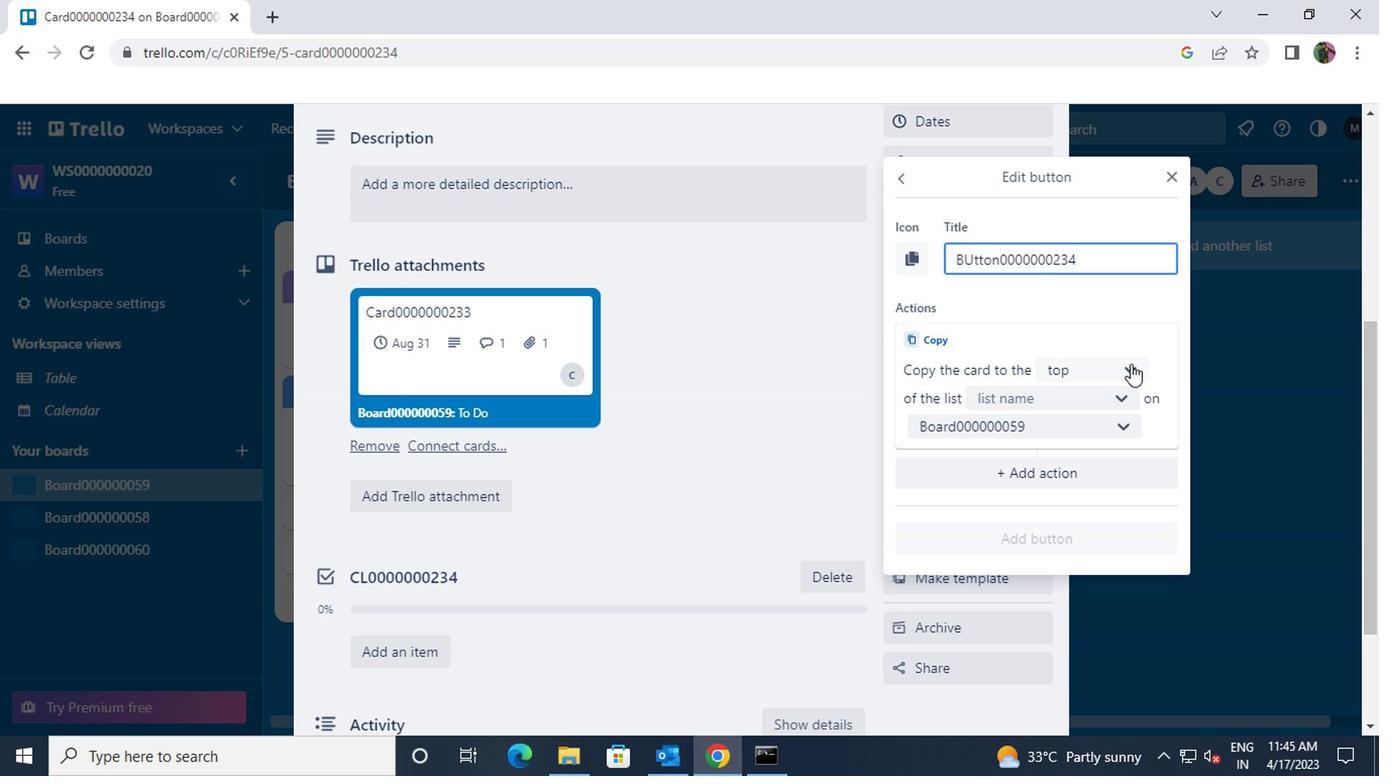 
Action: Mouse moved to (1109, 398)
Screenshot: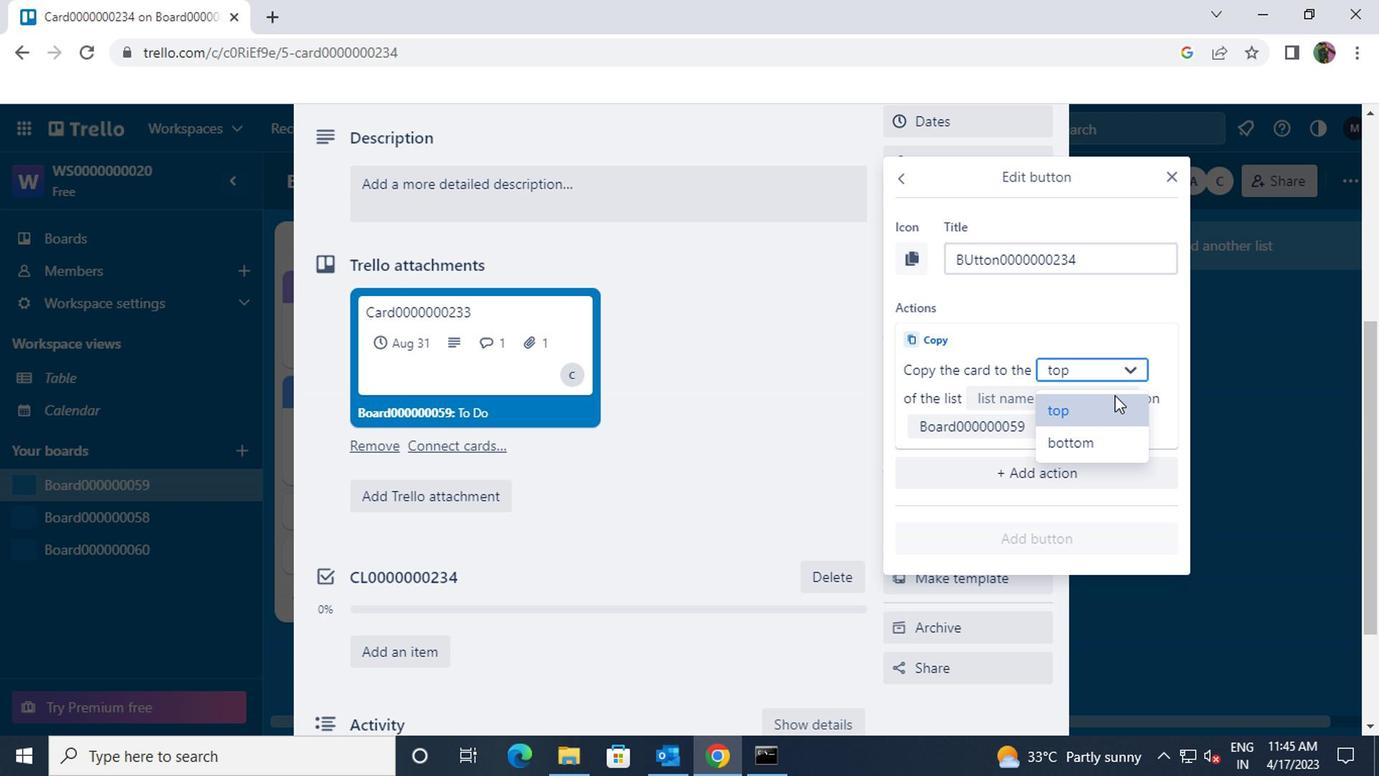 
Action: Mouse pressed left at (1109, 398)
Screenshot: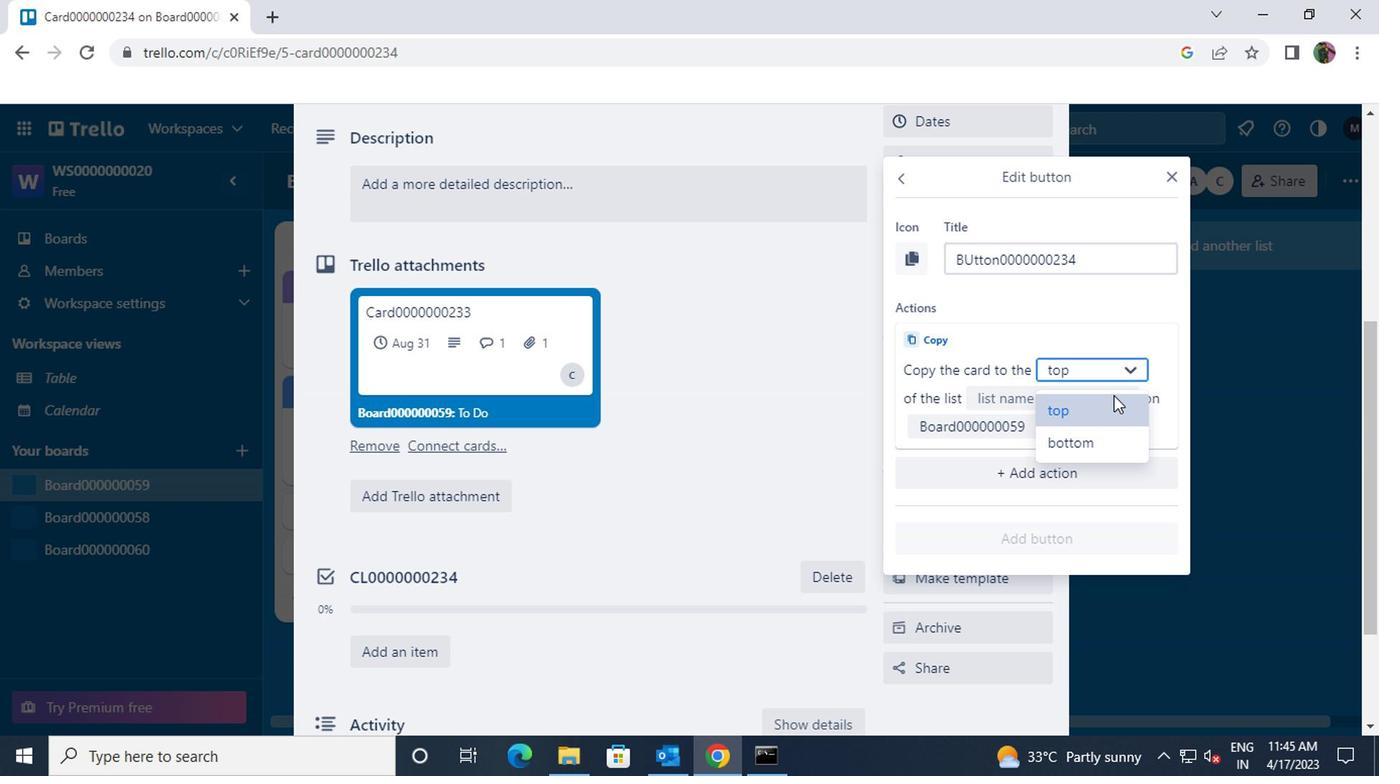 
Action: Mouse moved to (1113, 398)
Screenshot: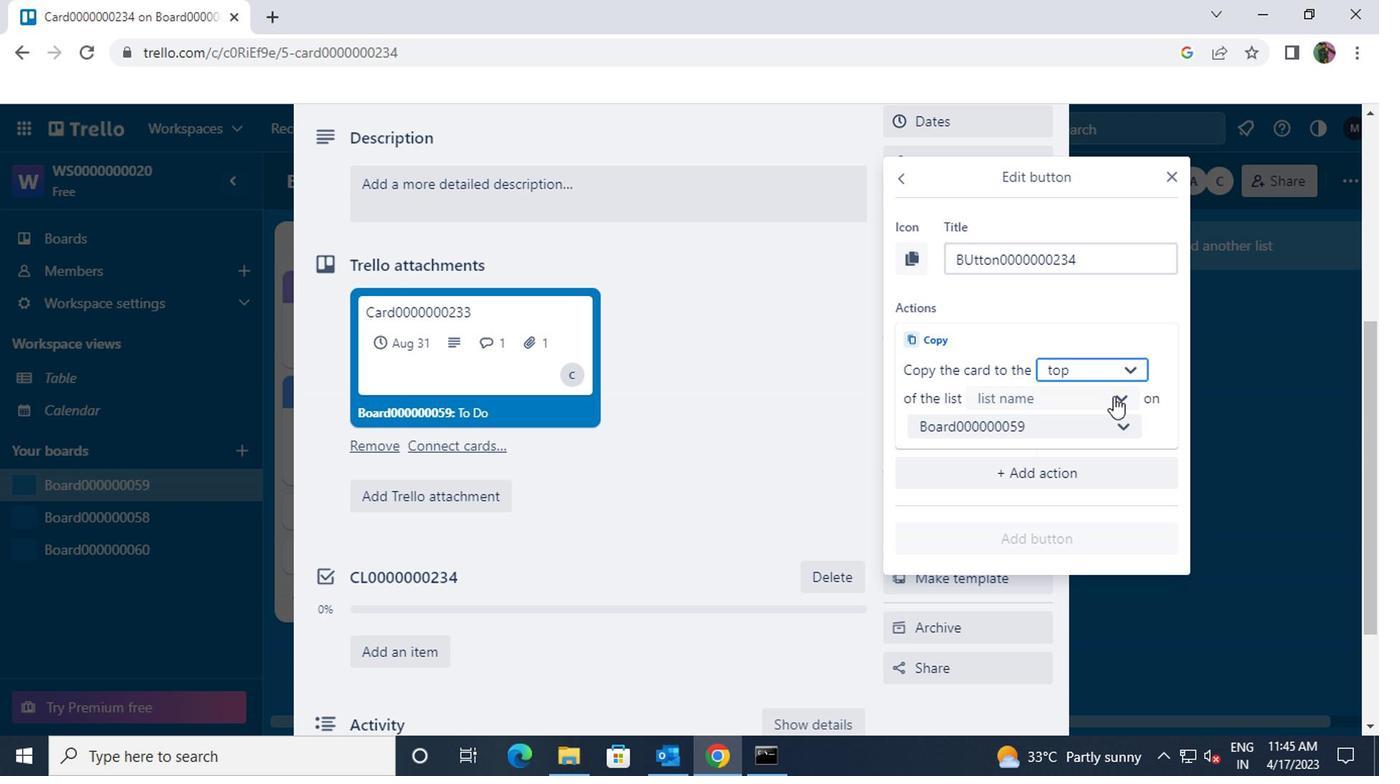
Action: Mouse pressed left at (1113, 398)
Screenshot: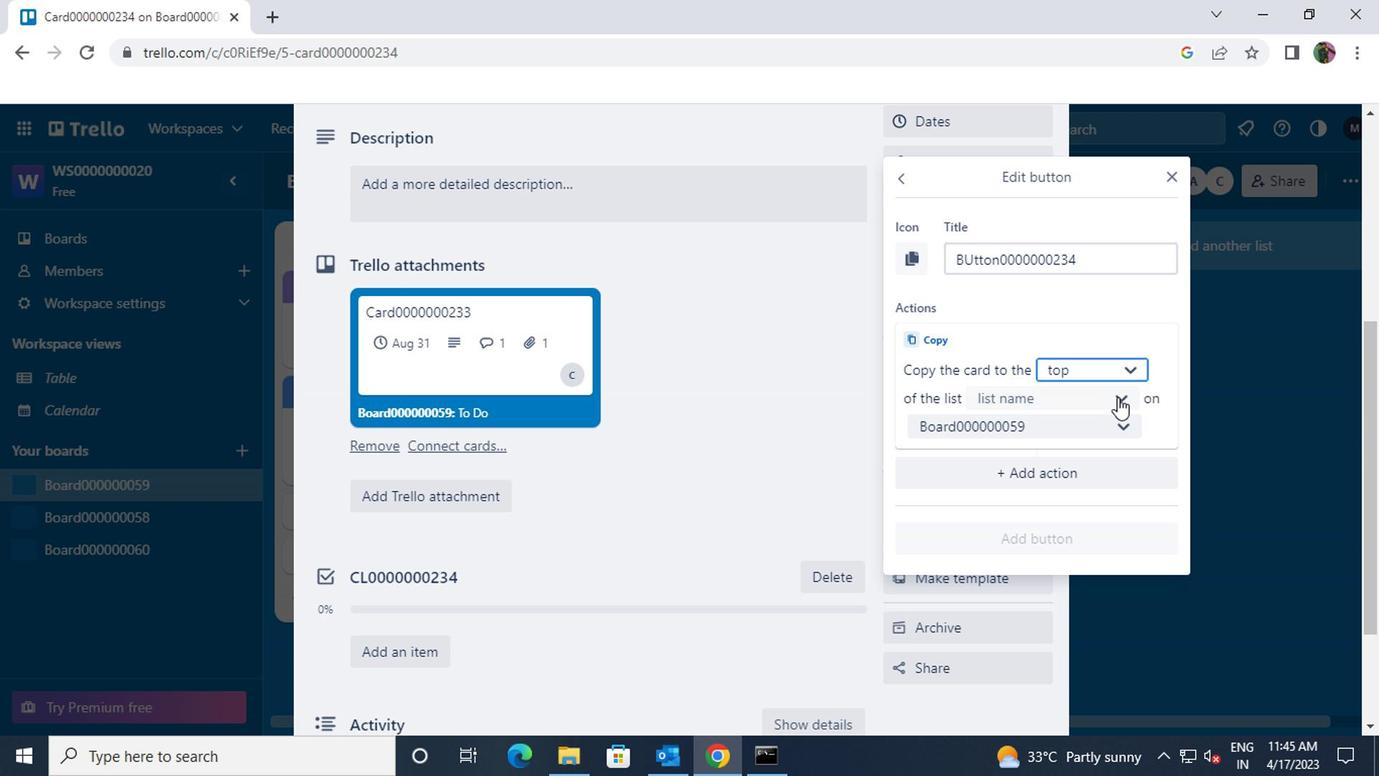 
Action: Mouse moved to (1098, 430)
Screenshot: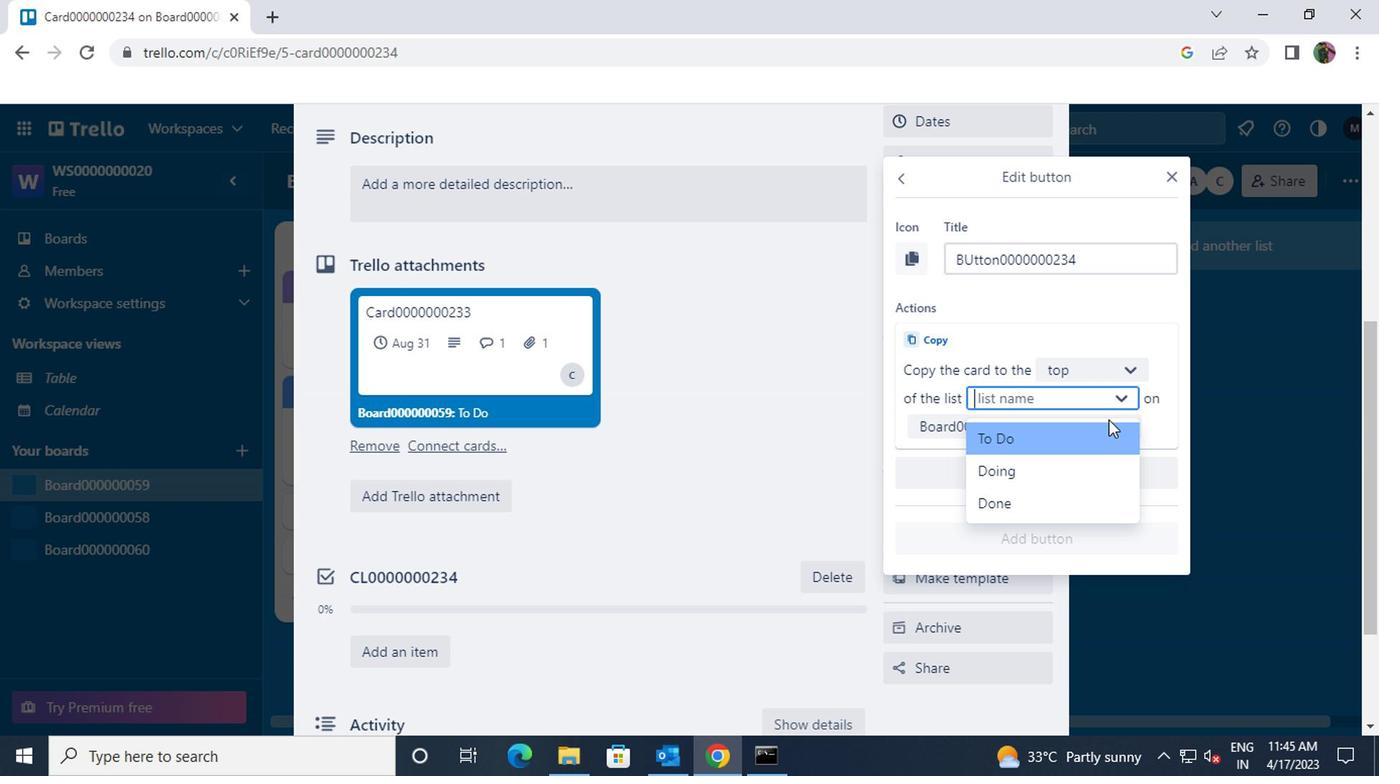 
Action: Mouse pressed left at (1098, 430)
Screenshot: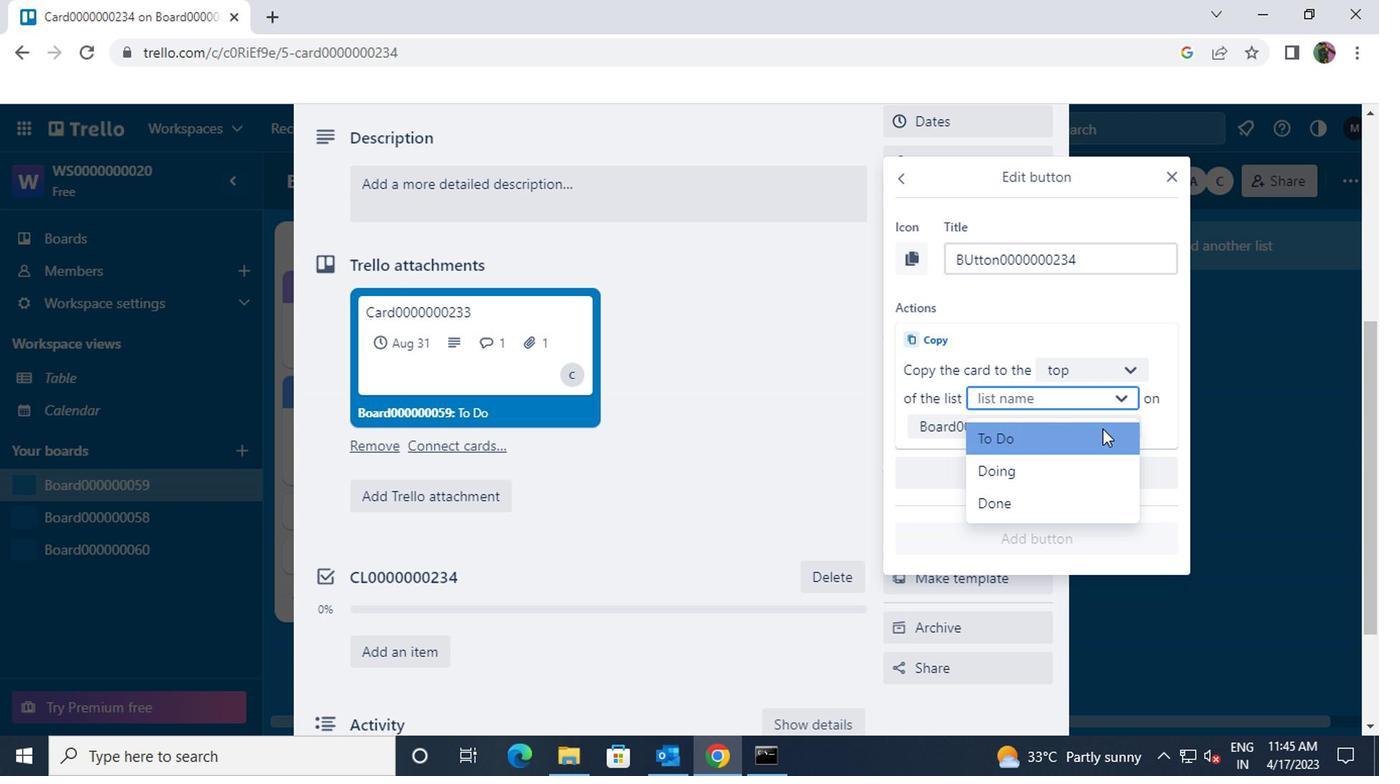 
Action: Mouse moved to (1057, 536)
Screenshot: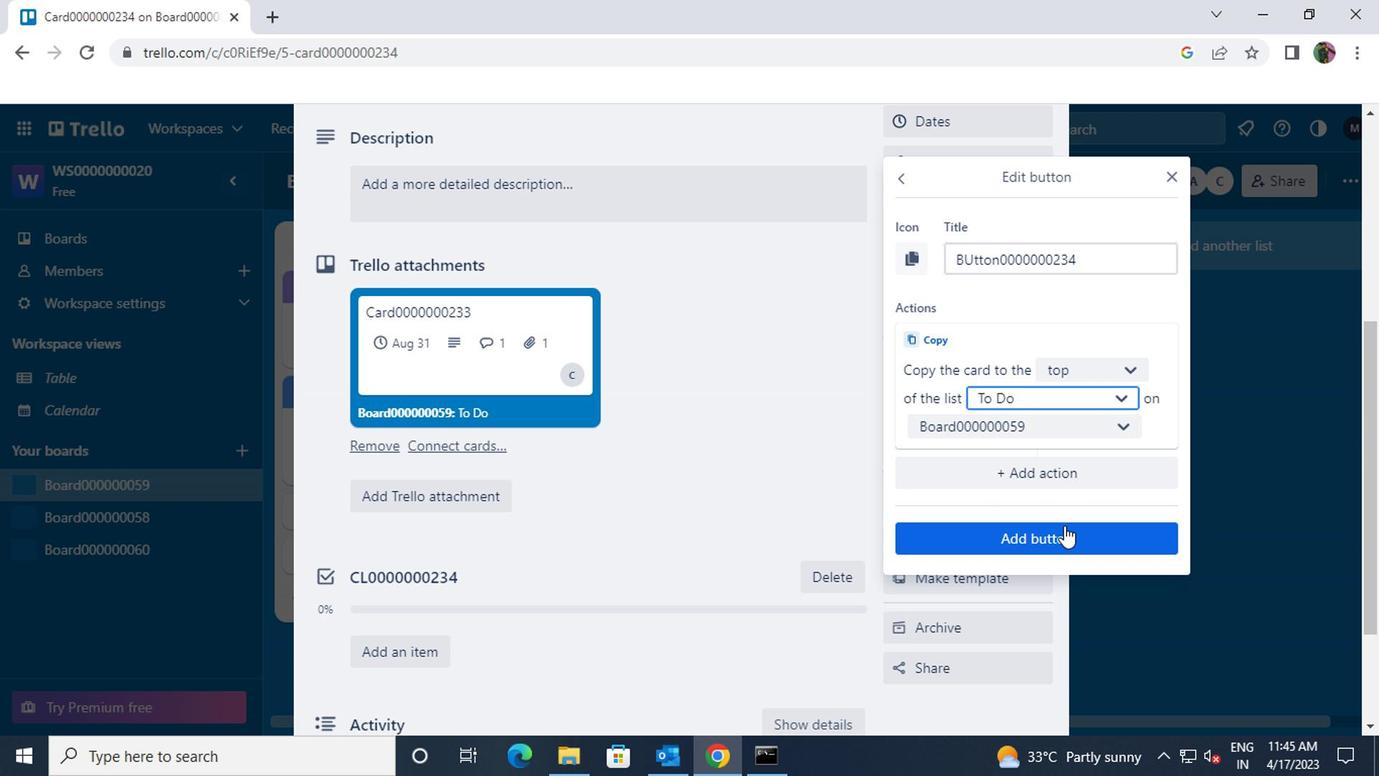 
Action: Mouse pressed left at (1057, 536)
Screenshot: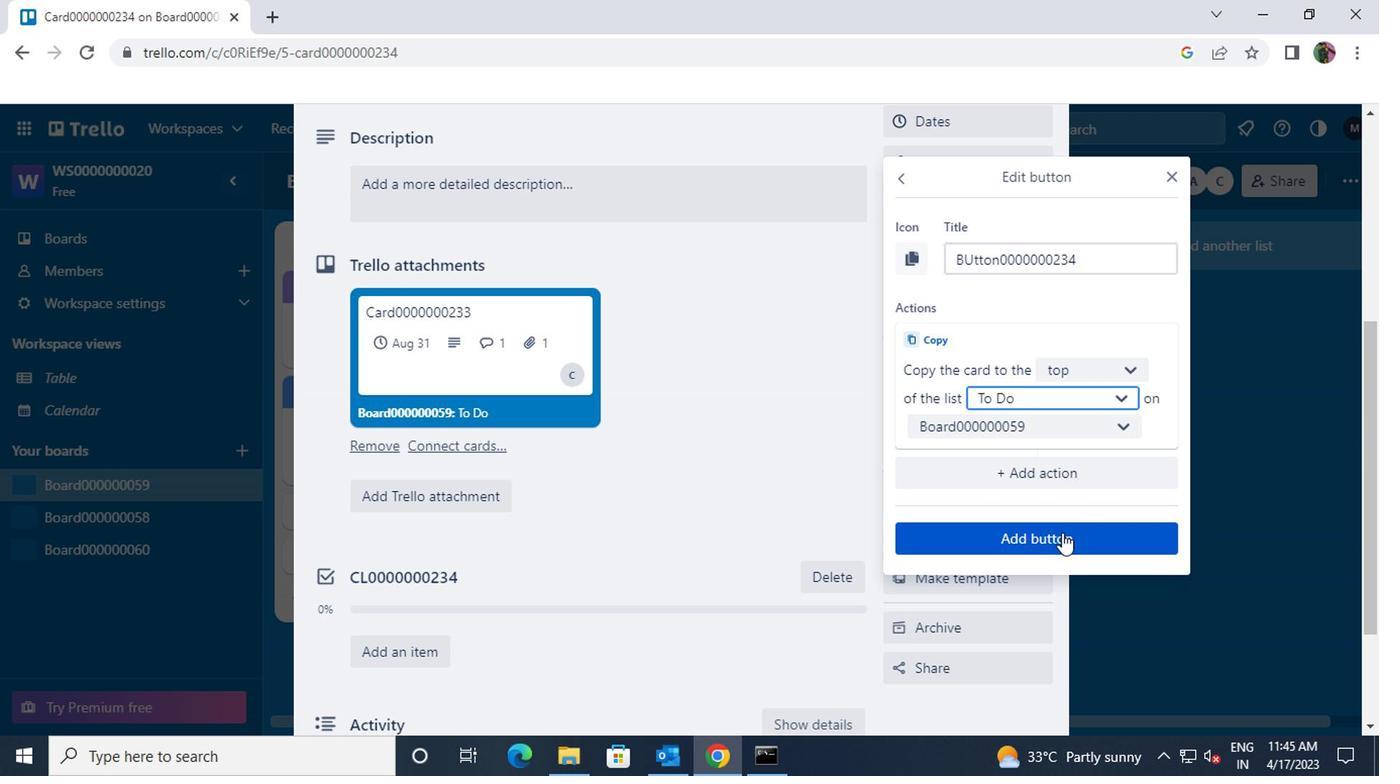 
Action: Mouse moved to (779, 488)
Screenshot: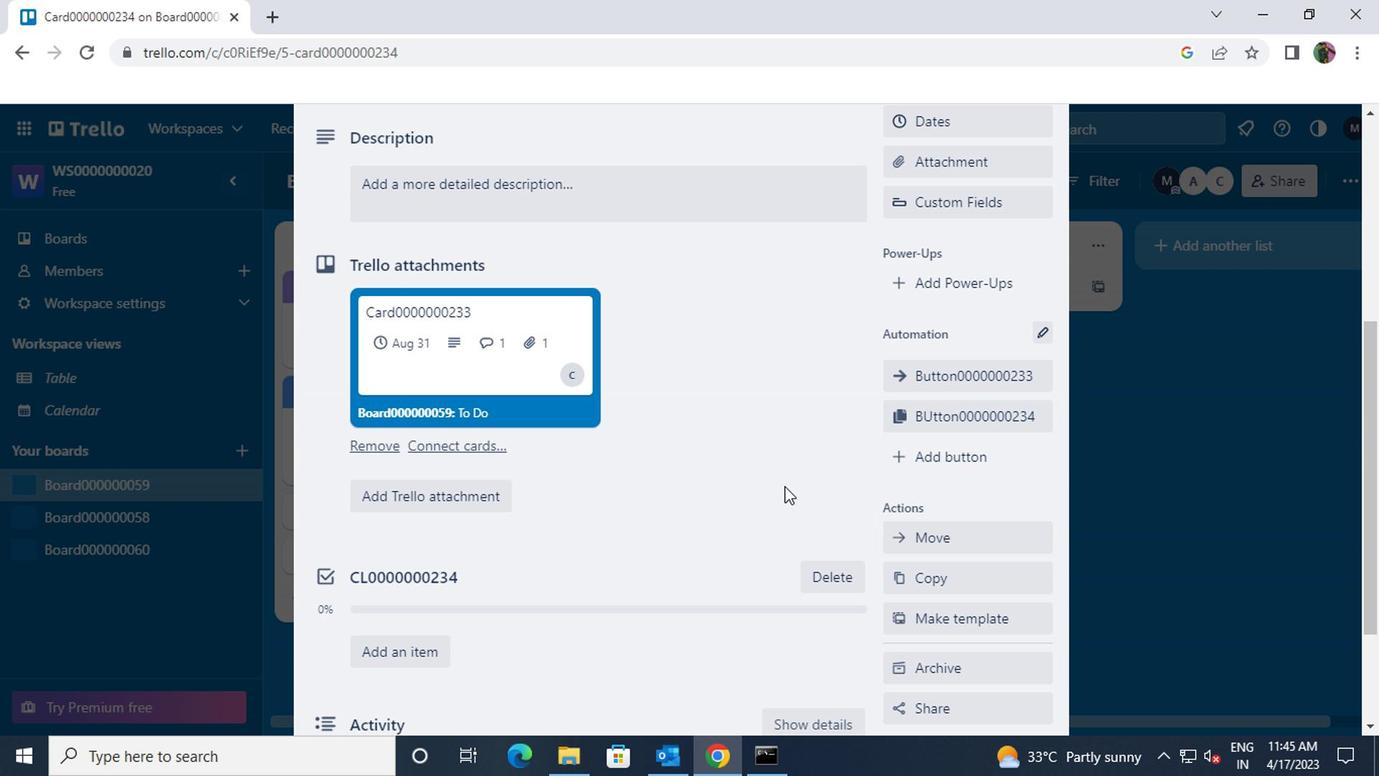 
Action: Mouse scrolled (779, 490) with delta (0, 1)
Screenshot: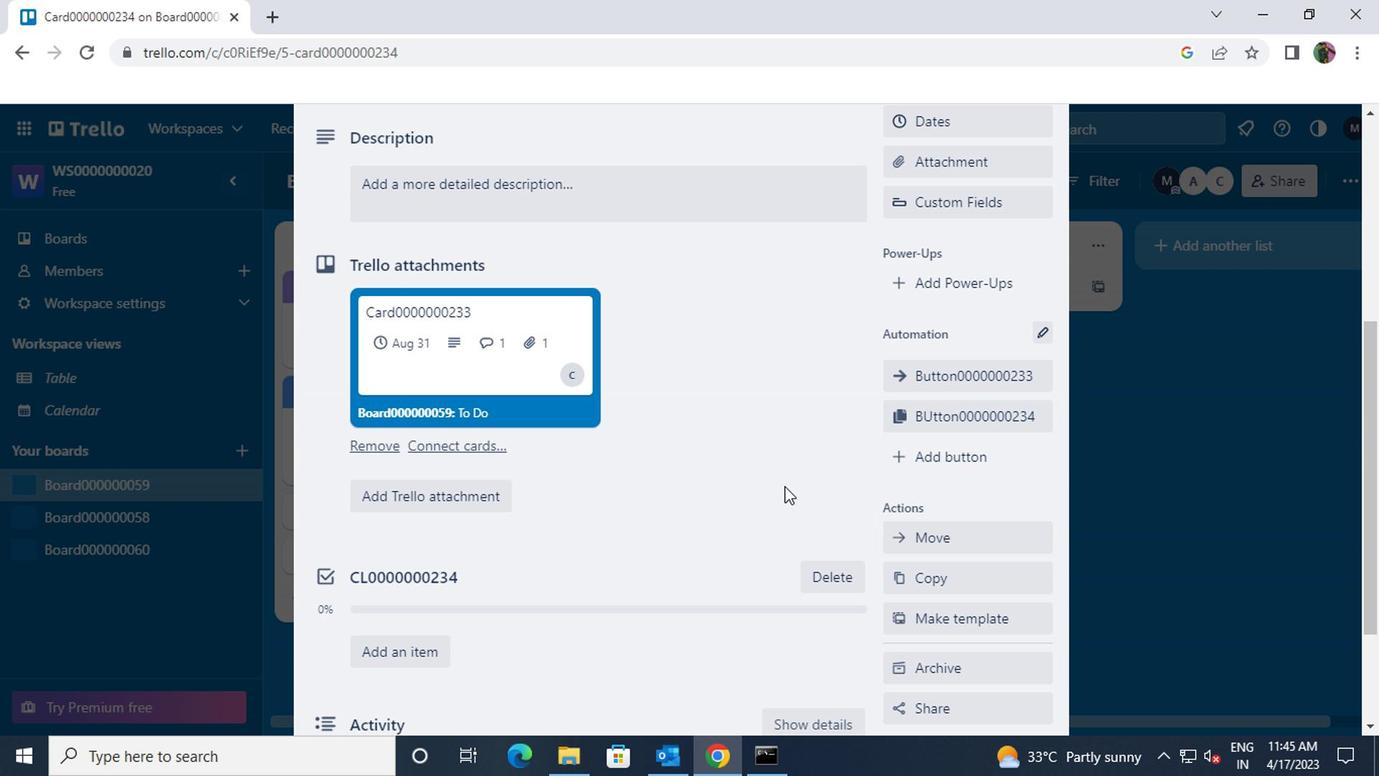 
Action: Mouse scrolled (779, 490) with delta (0, 1)
Screenshot: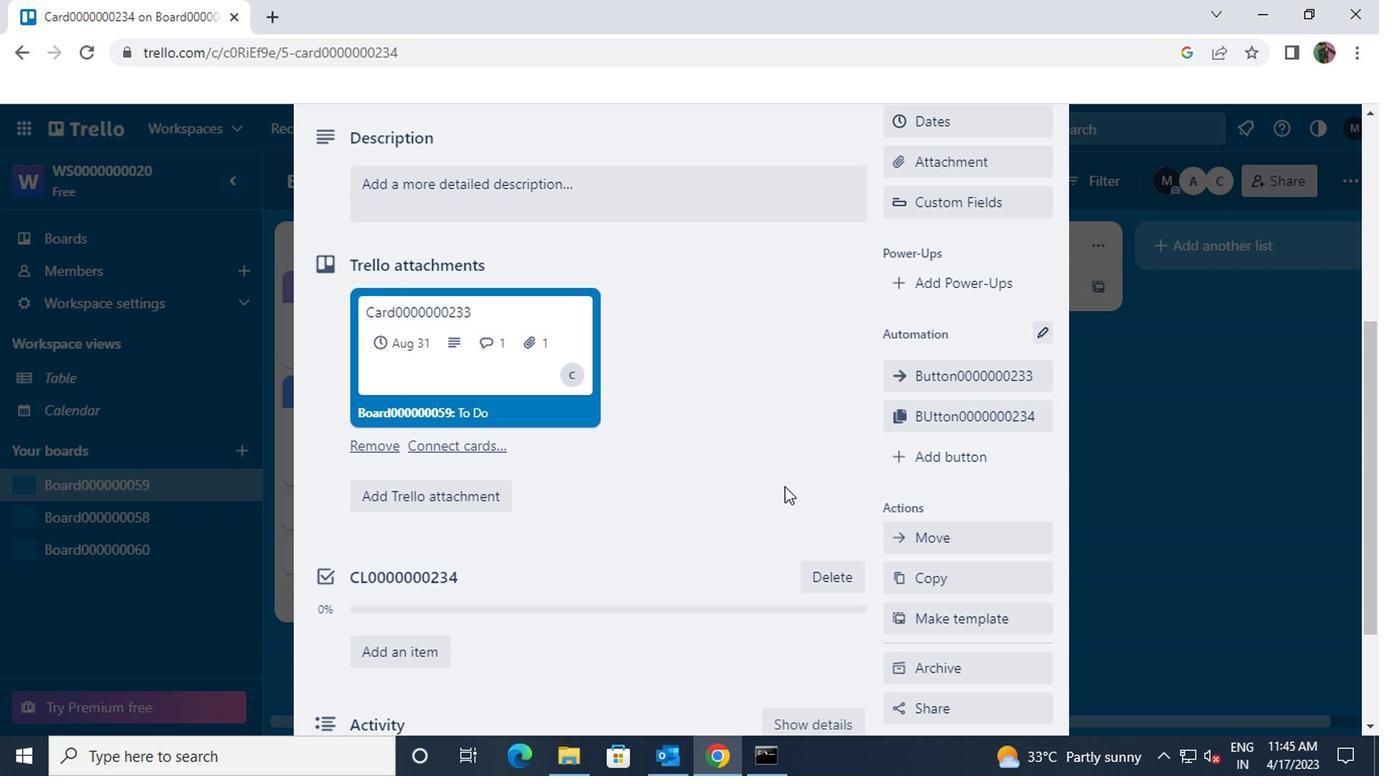 
Action: Mouse moved to (700, 398)
Screenshot: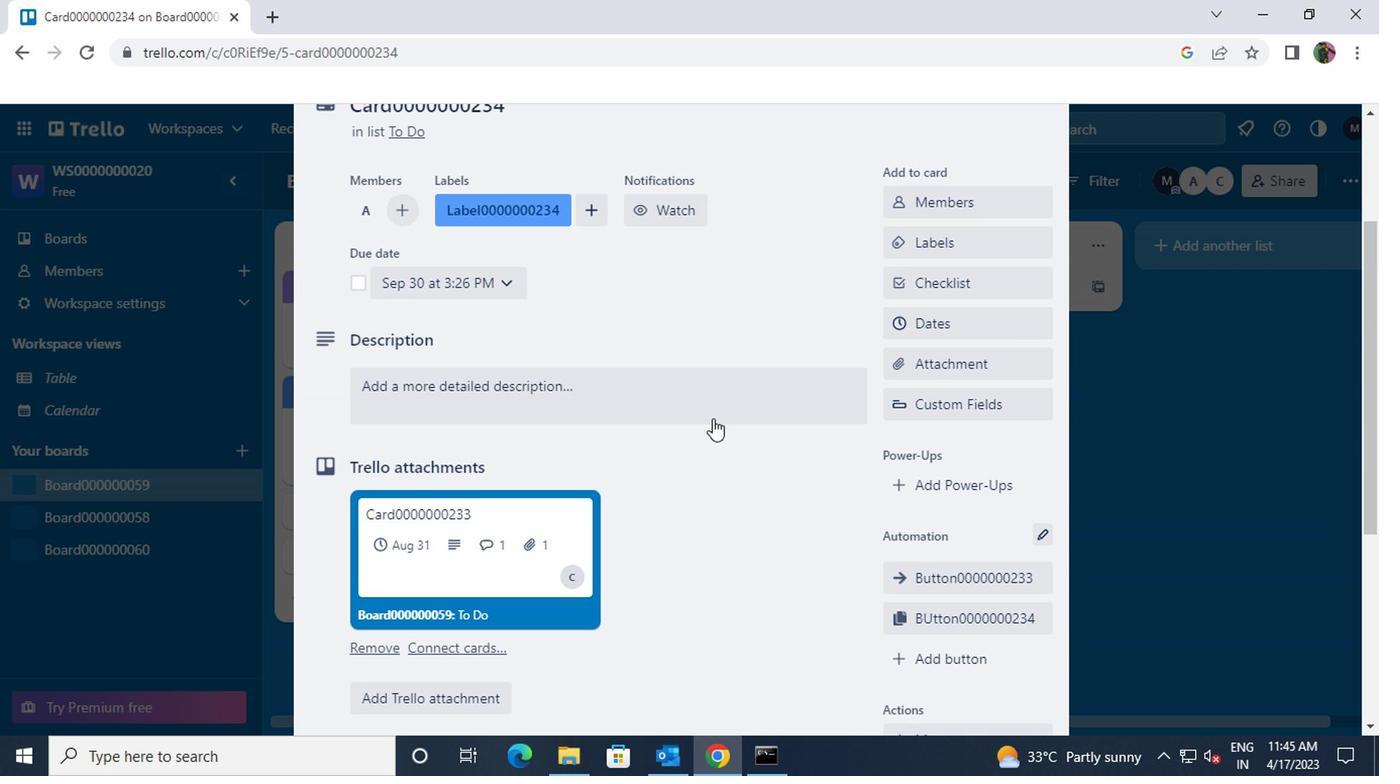 
Action: Mouse pressed left at (700, 398)
Screenshot: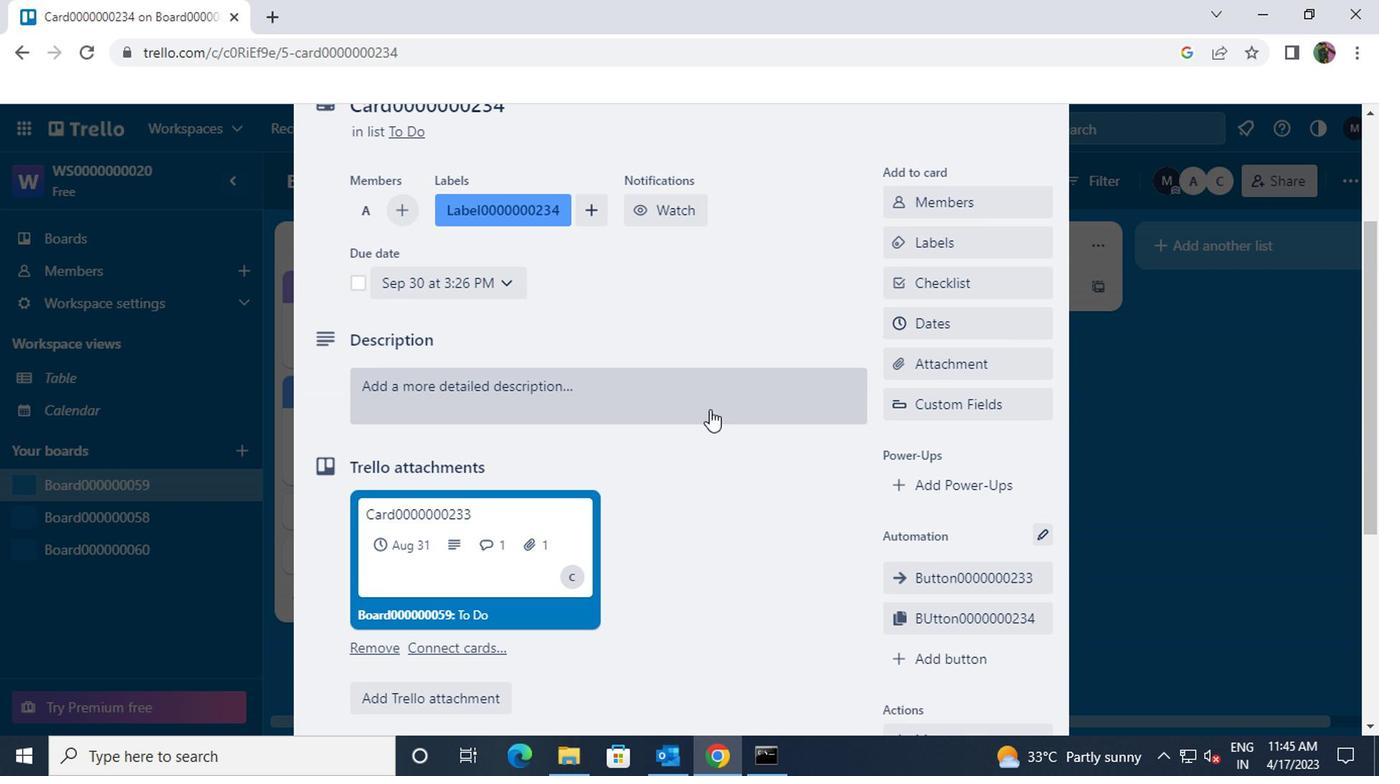 
Action: Key pressed <Key.shift>DS0000000234
Screenshot: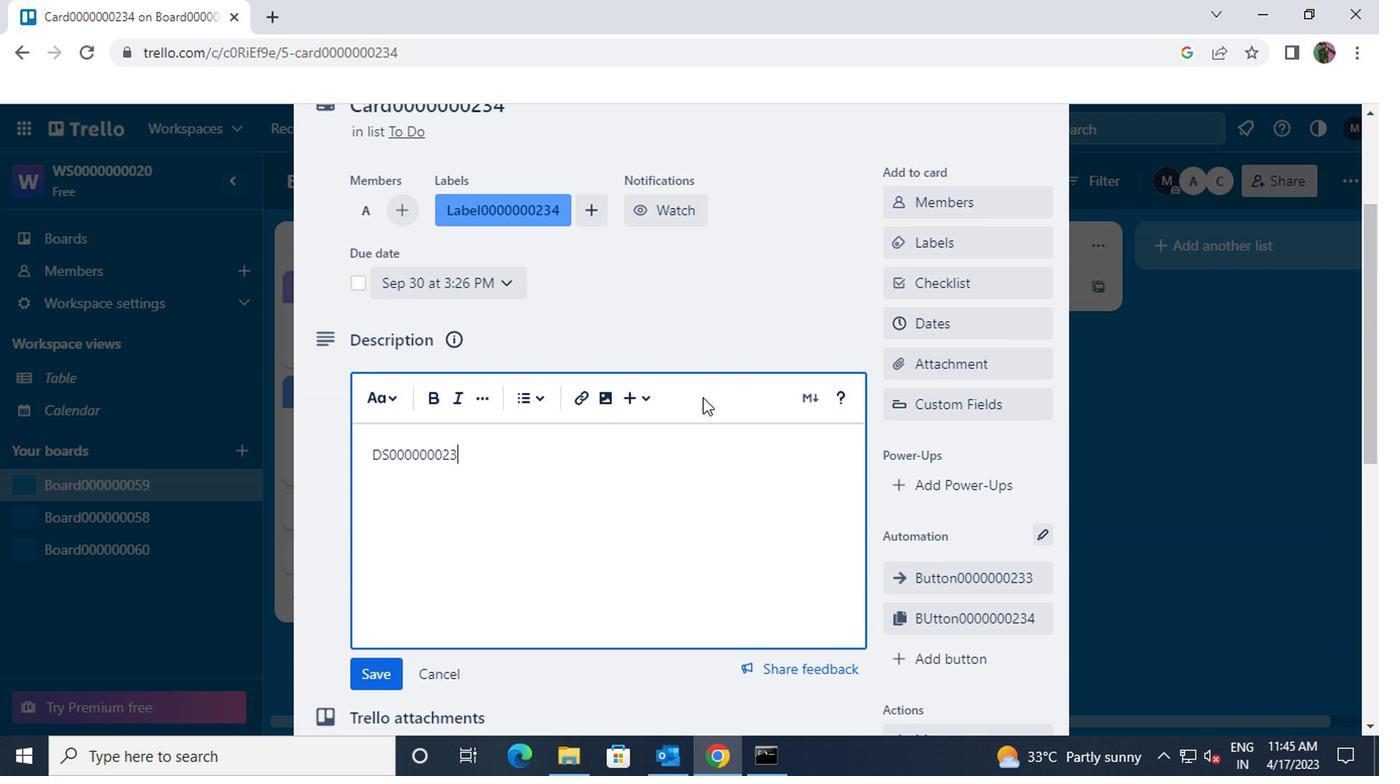 
Action: Mouse moved to (625, 490)
Screenshot: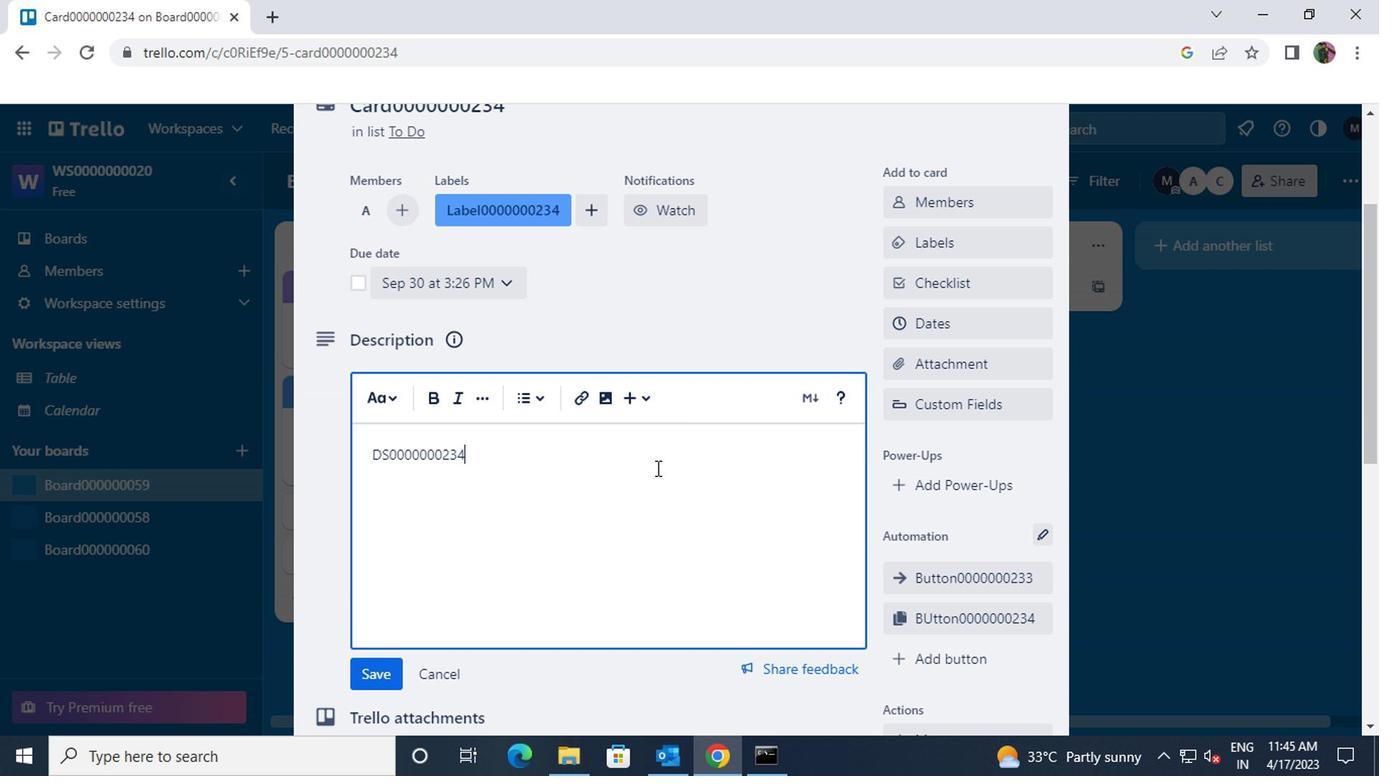 
Action: Mouse scrolled (625, 490) with delta (0, 0)
Screenshot: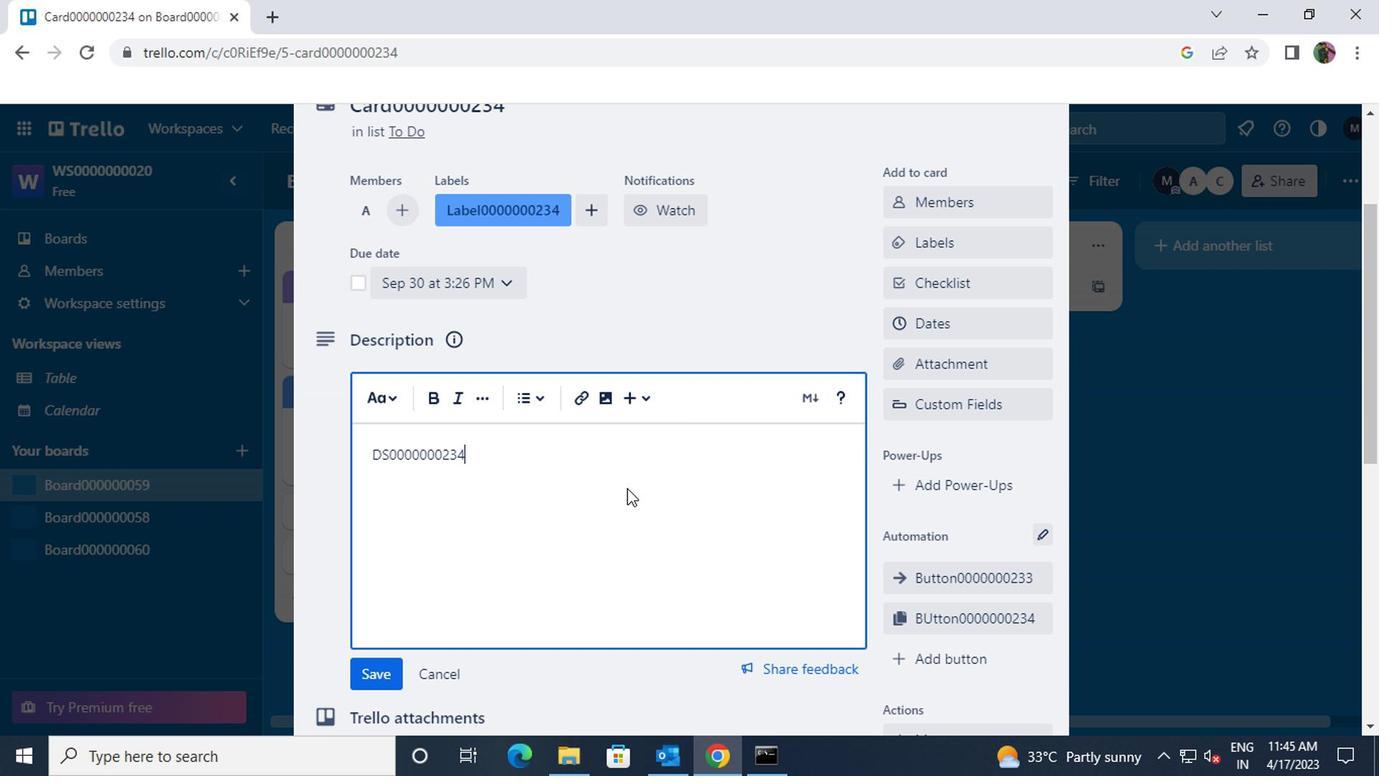 
Action: Mouse scrolled (625, 490) with delta (0, 0)
Screenshot: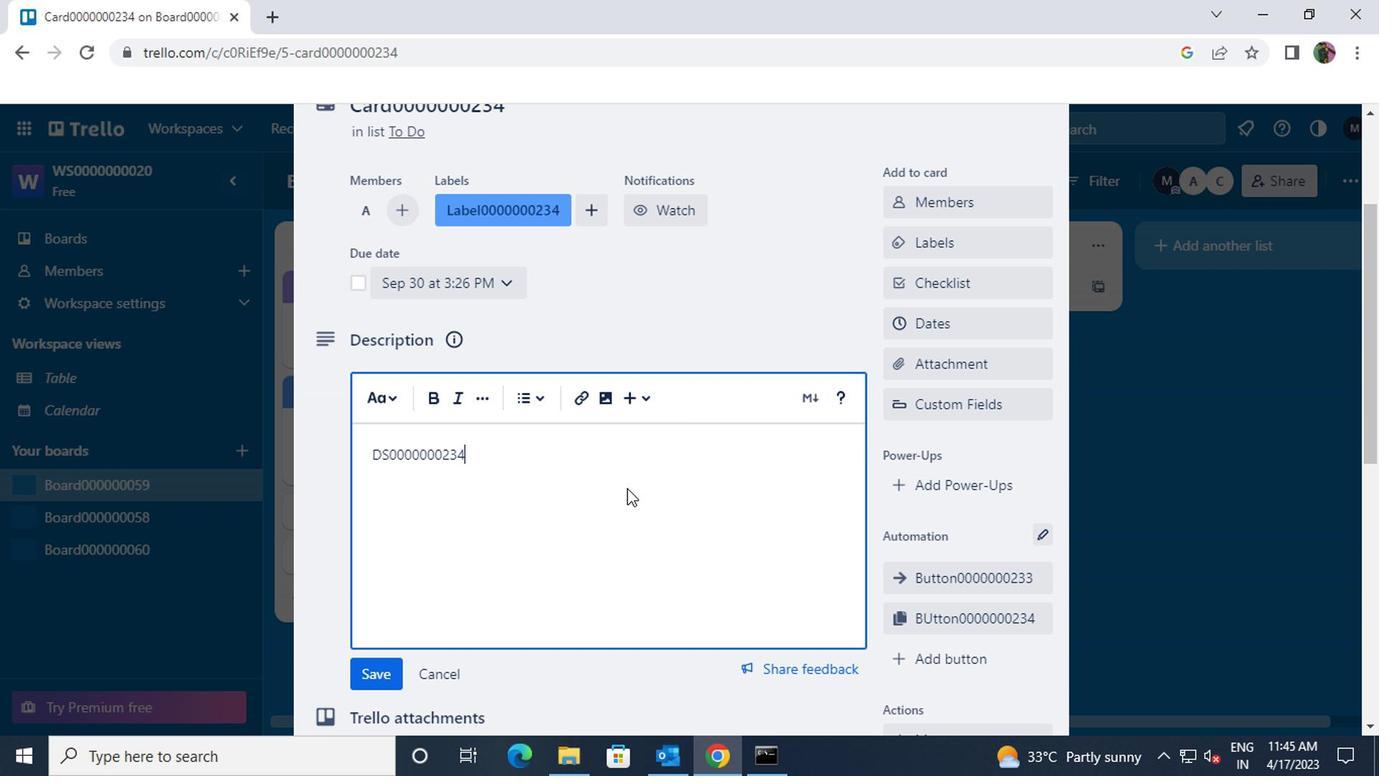 
Action: Mouse moved to (383, 472)
Screenshot: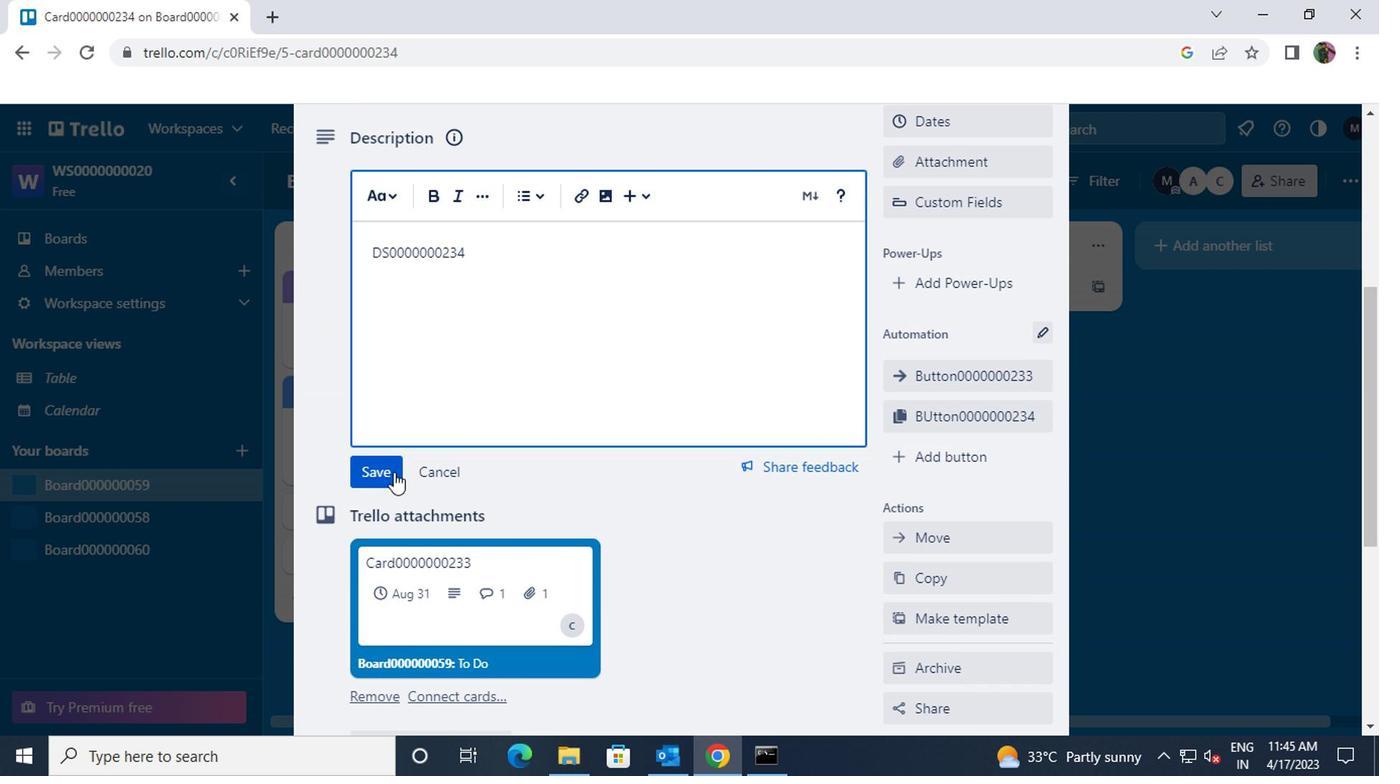 
Action: Mouse pressed left at (383, 472)
Screenshot: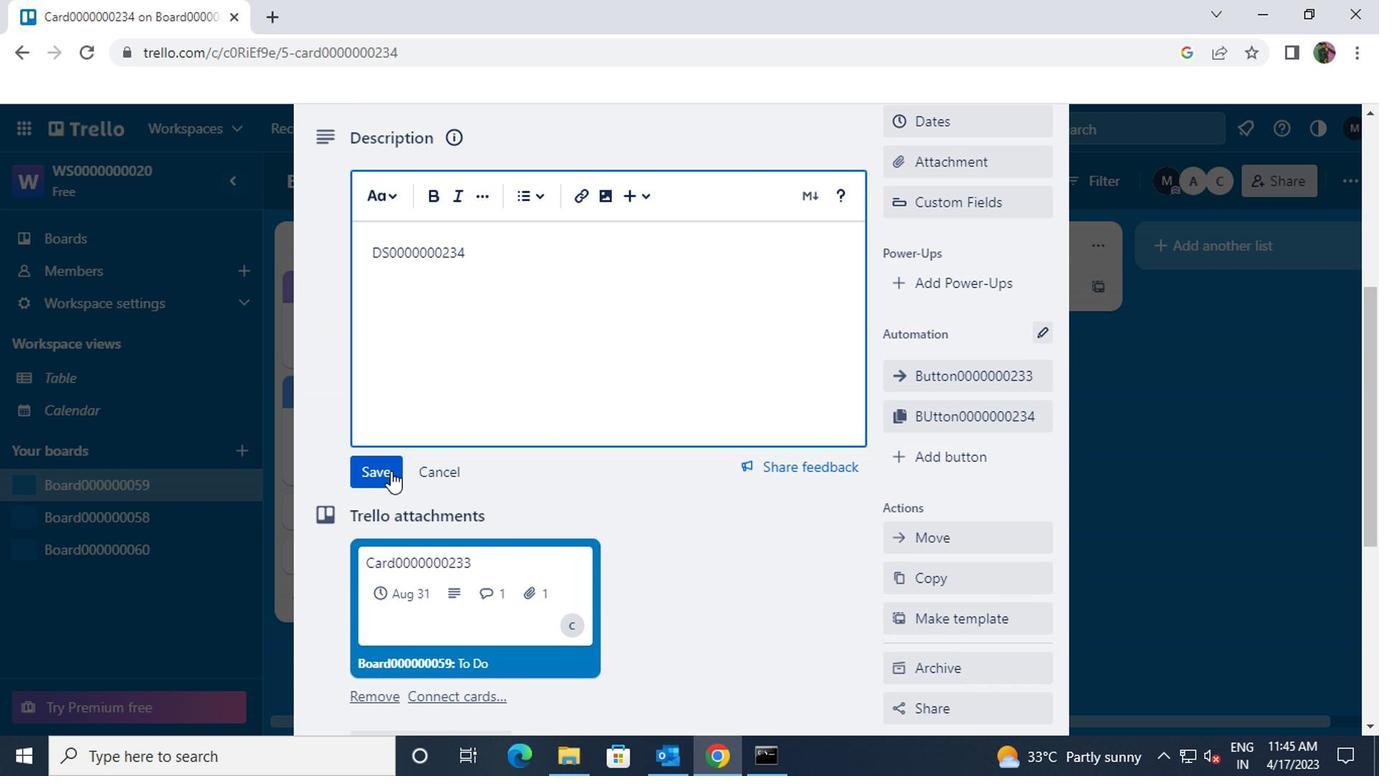 
Action: Mouse moved to (432, 477)
Screenshot: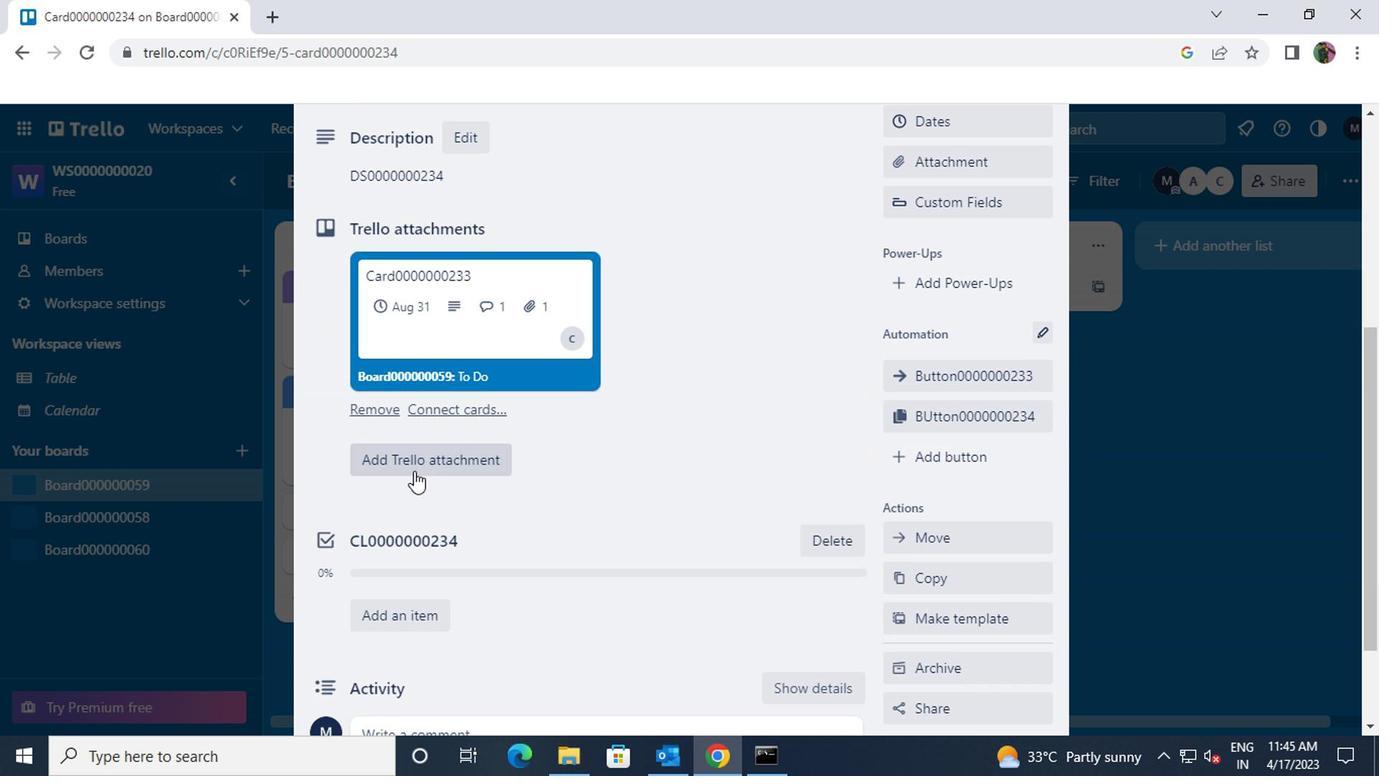 
Action: Mouse scrolled (432, 476) with delta (0, -1)
Screenshot: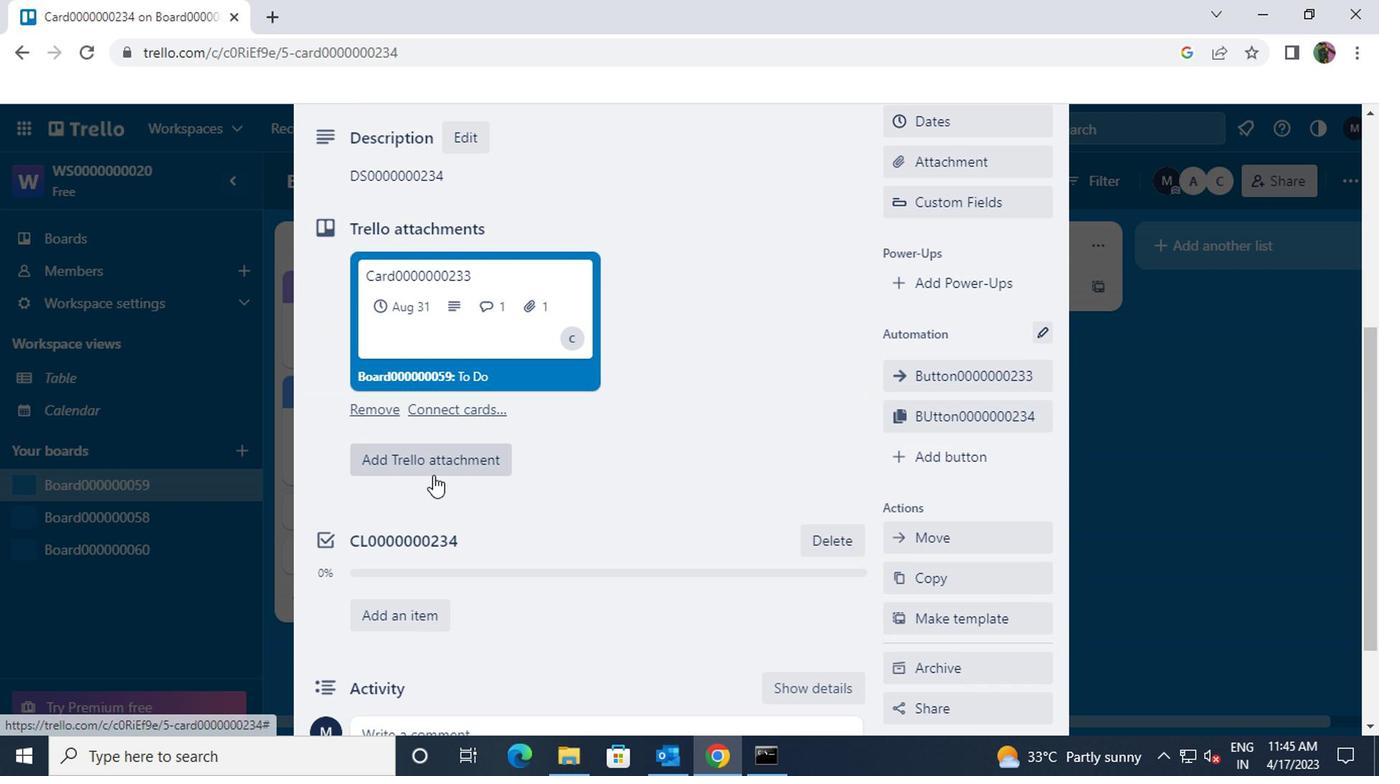 
Action: Mouse scrolled (432, 476) with delta (0, -1)
Screenshot: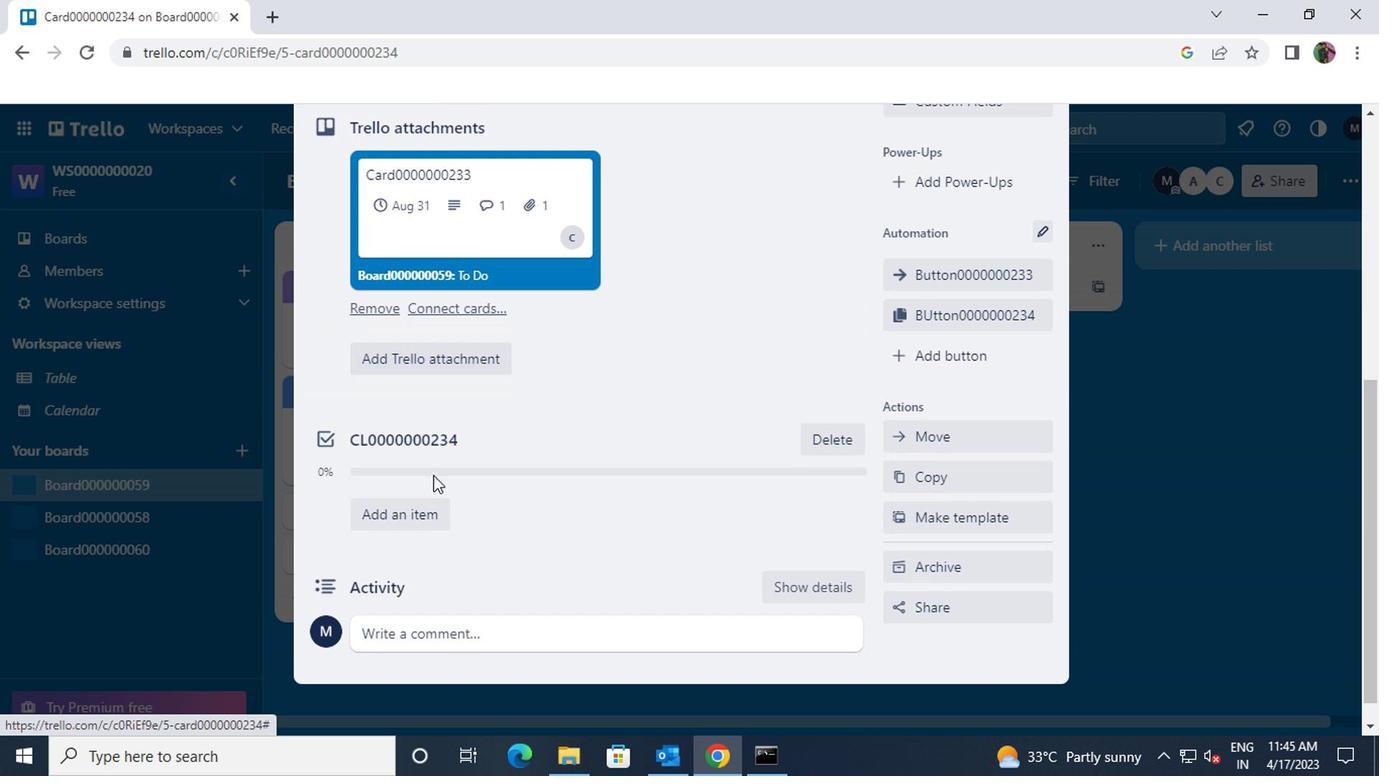 
Action: Mouse moved to (423, 597)
Screenshot: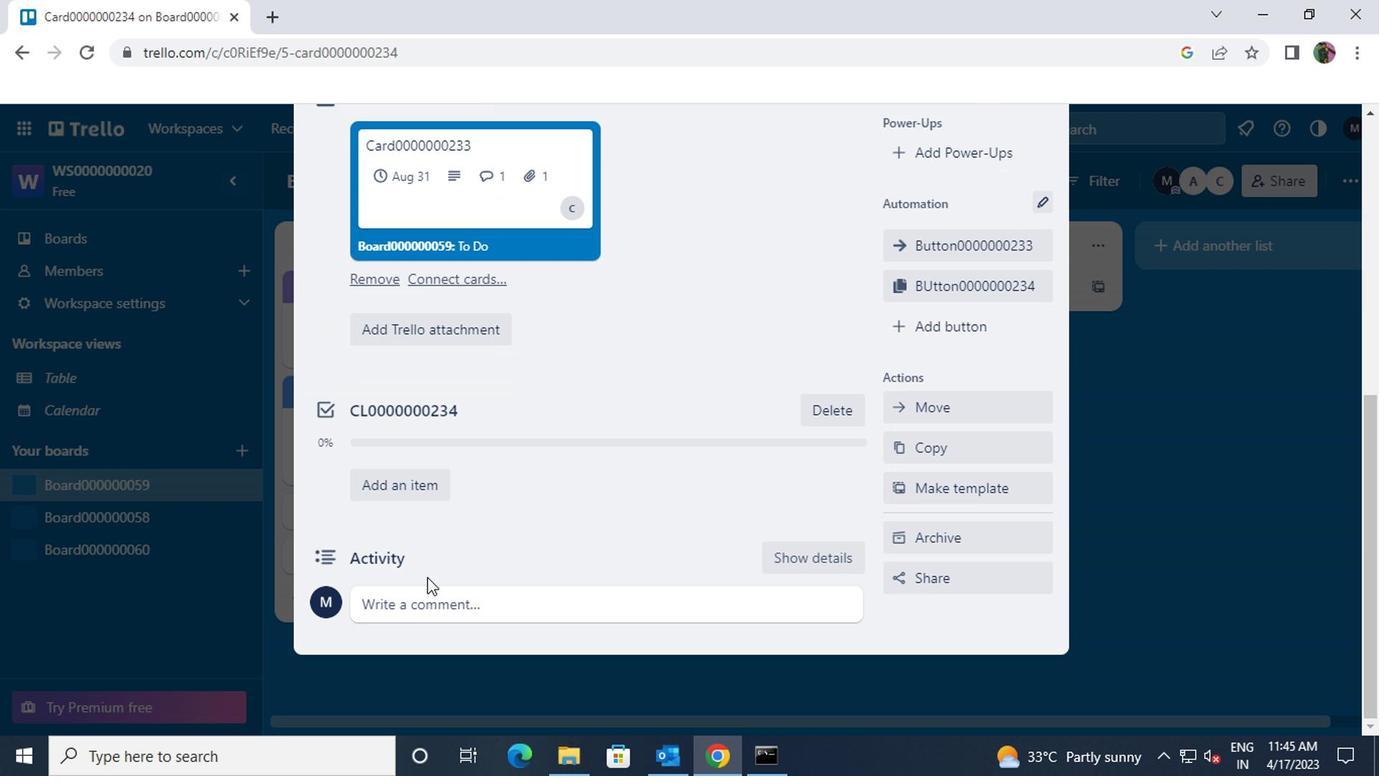 
Action: Mouse pressed left at (423, 597)
Screenshot: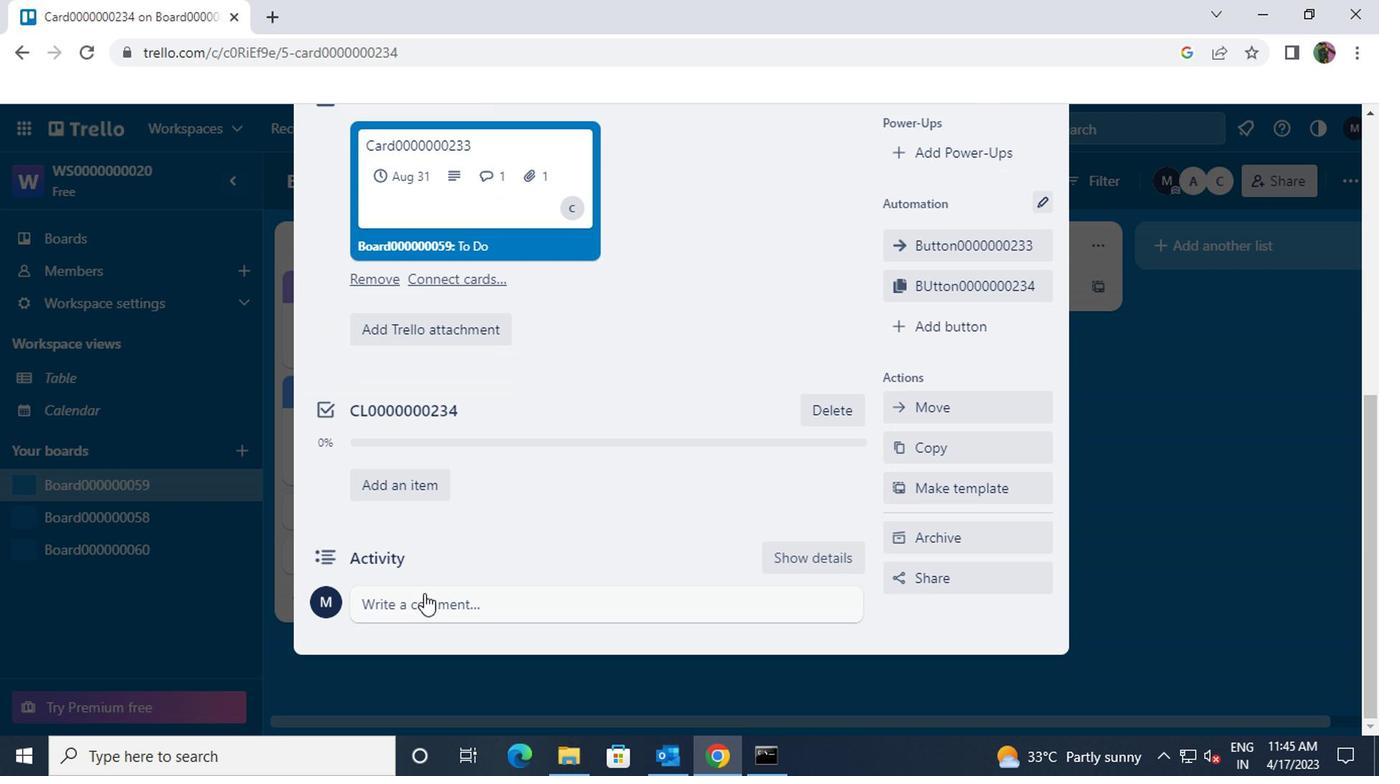 
Action: Key pressed <Key.shift>CM0000000234
Screenshot: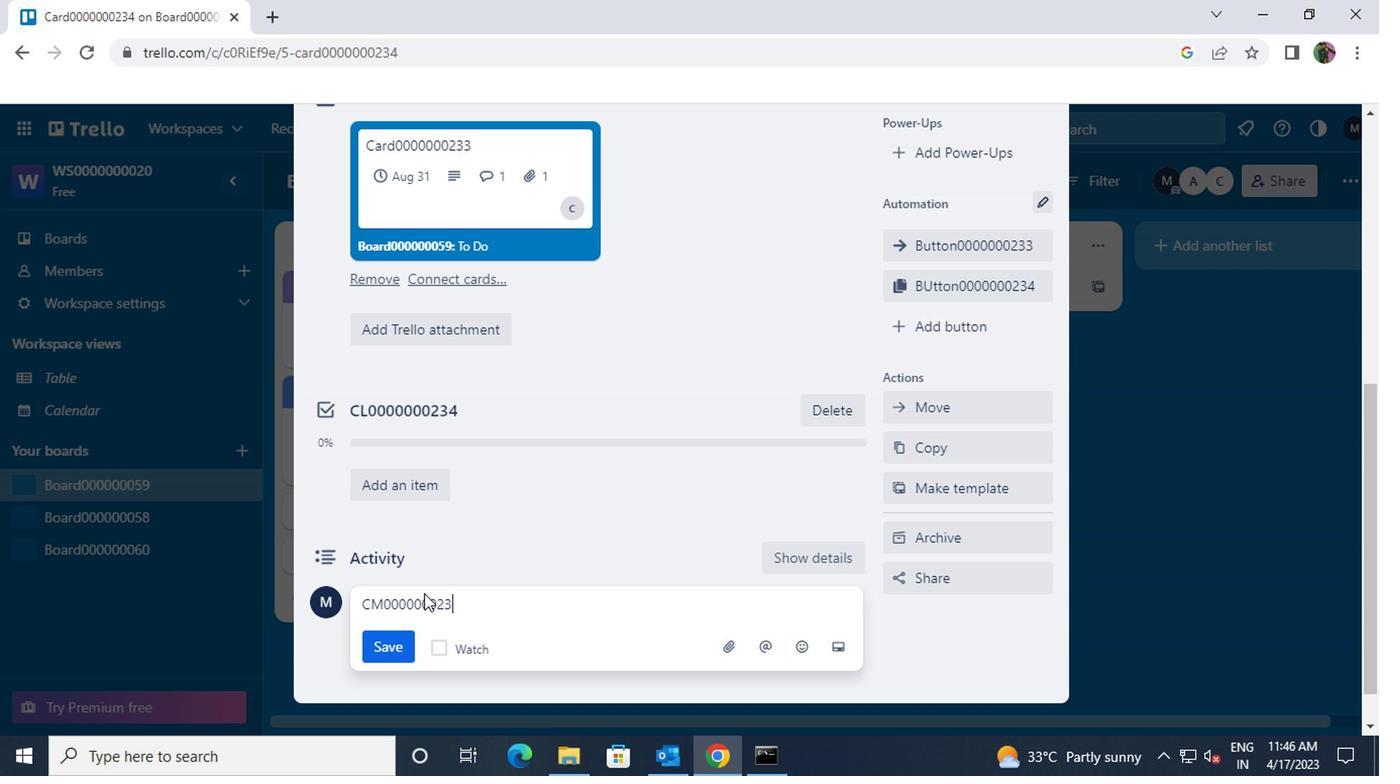 
Action: Mouse moved to (390, 648)
Screenshot: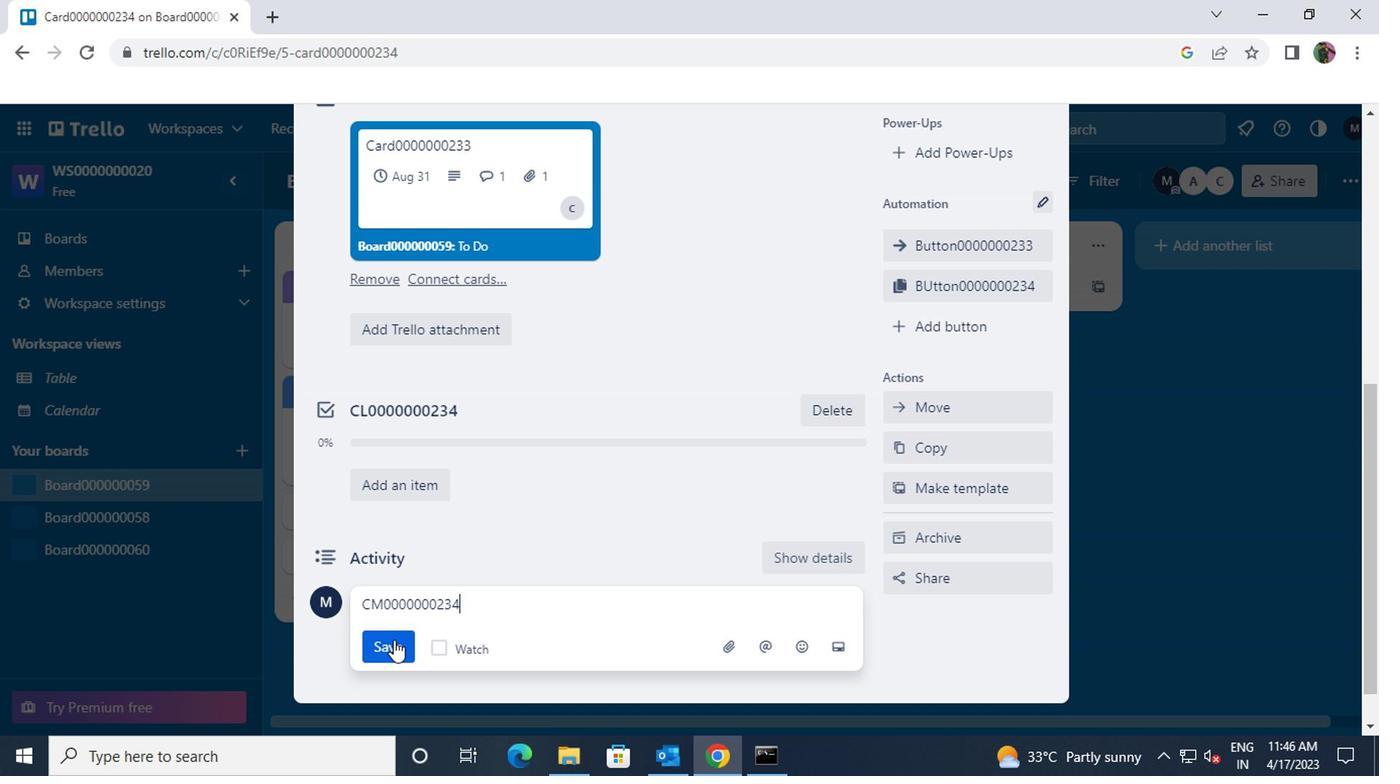 
Action: Mouse pressed left at (390, 648)
Screenshot: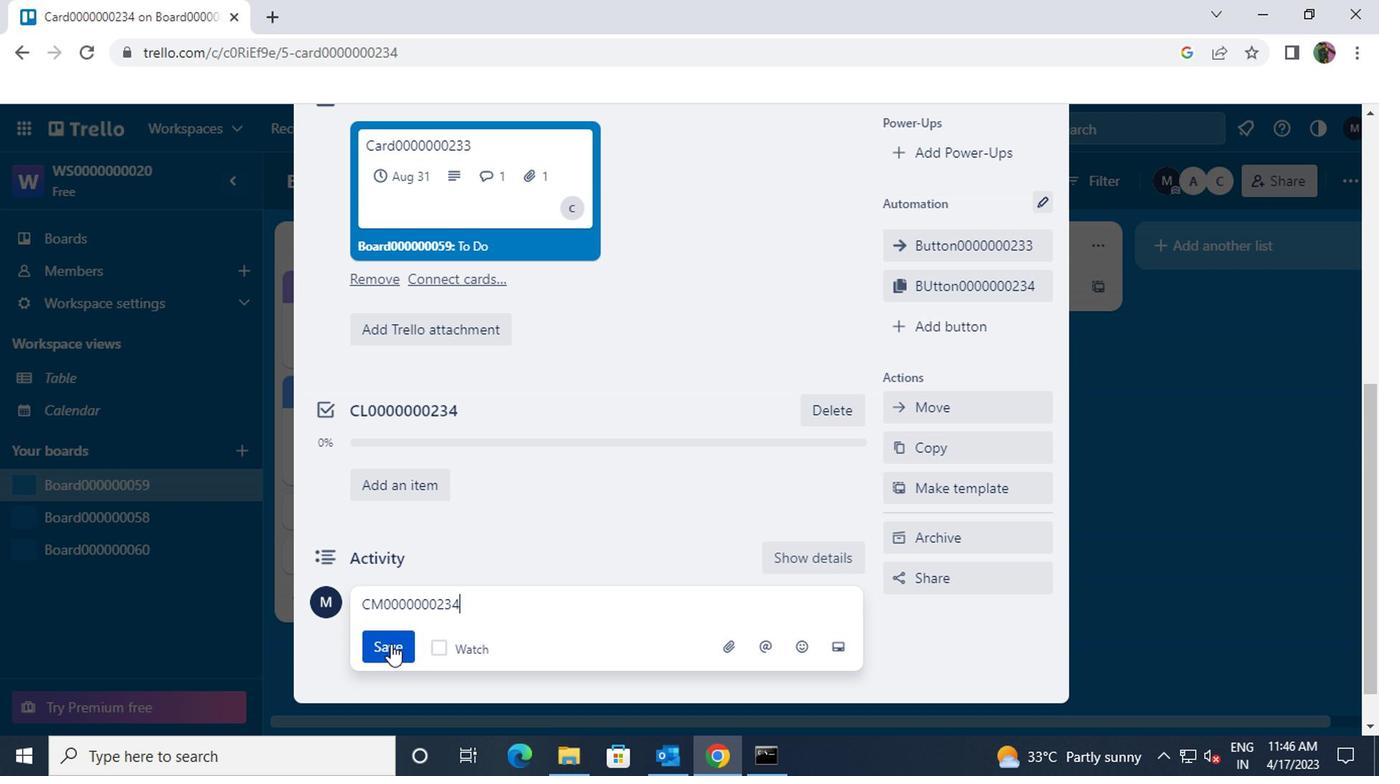 
Action: Key pressed <Key.f8>
Screenshot: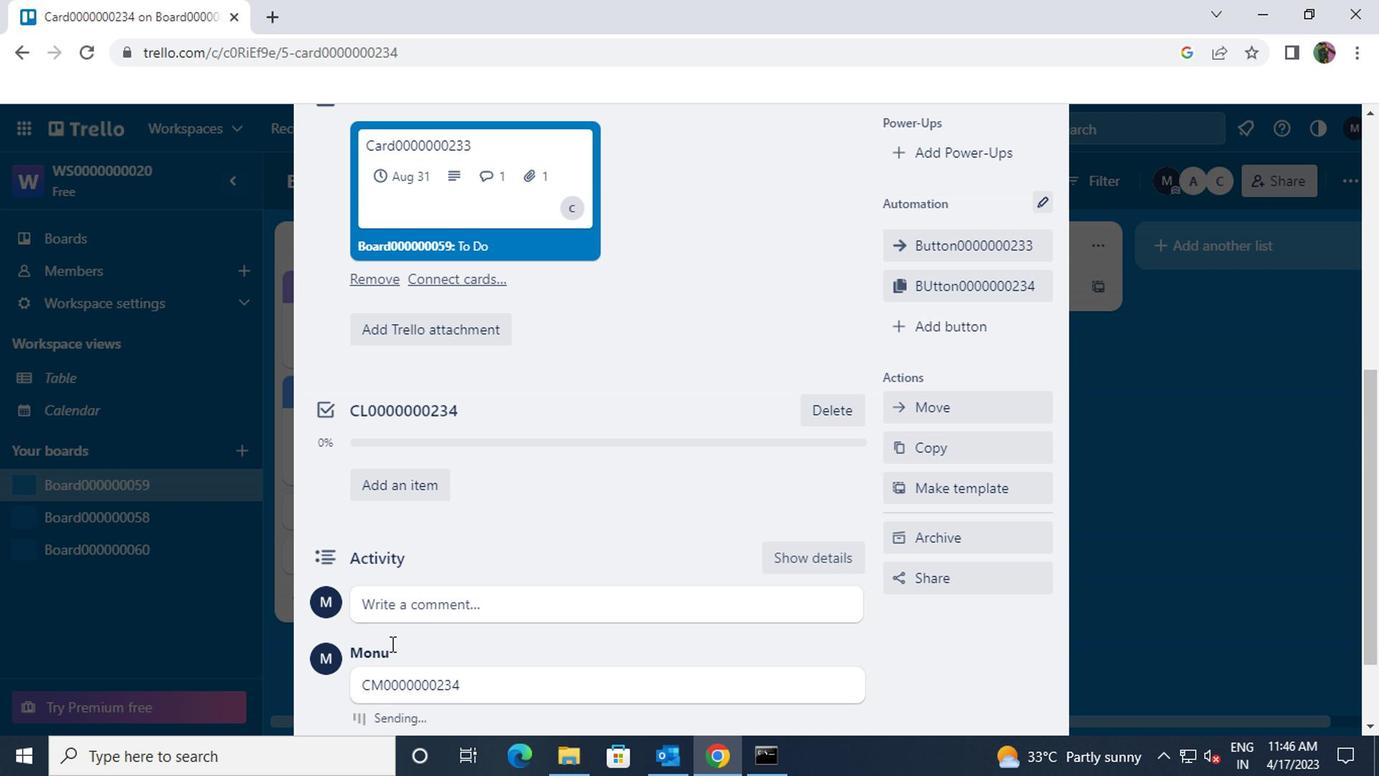 
